 Task: Create a due date automation trigger when advanced on, on the wednesday before a card is due add content with a name not containing resume at 11:00 AM.
Action: Mouse moved to (849, 268)
Screenshot: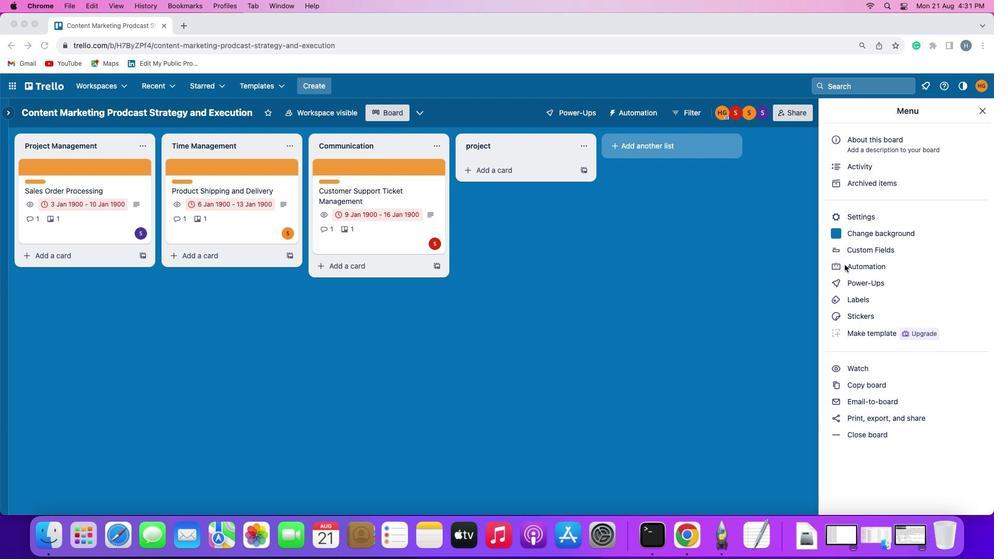 
Action: Mouse pressed left at (849, 268)
Screenshot: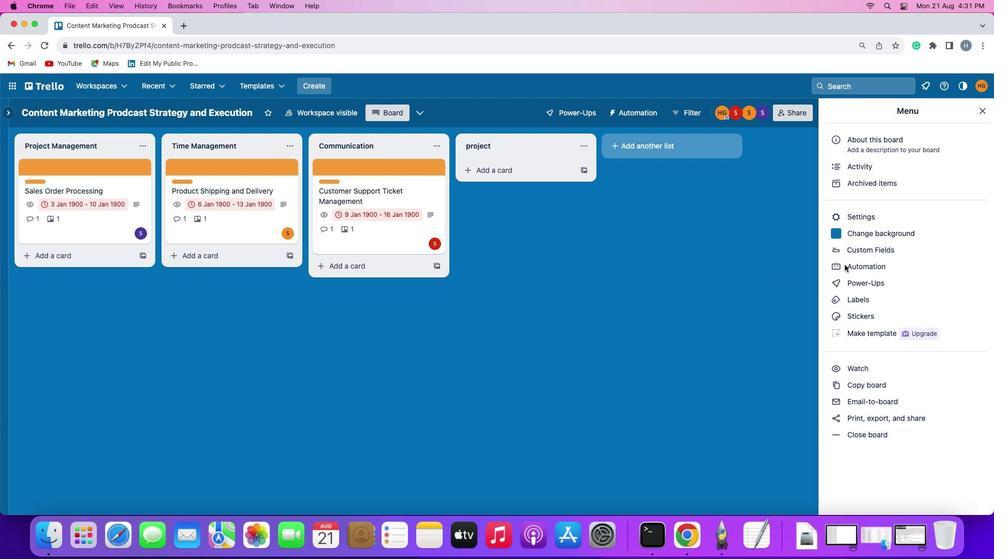 
Action: Mouse pressed left at (849, 268)
Screenshot: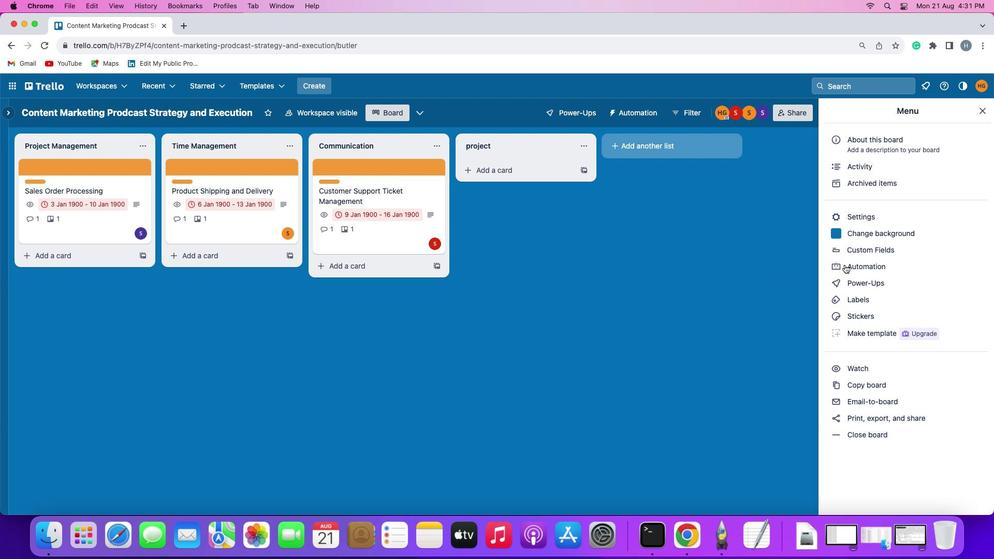 
Action: Mouse moved to (83, 255)
Screenshot: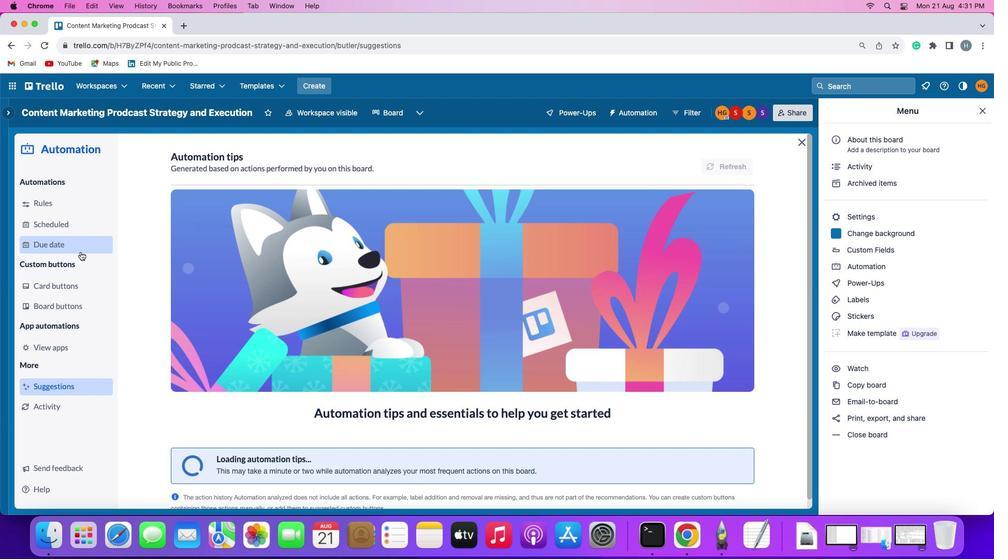 
Action: Mouse pressed left at (83, 255)
Screenshot: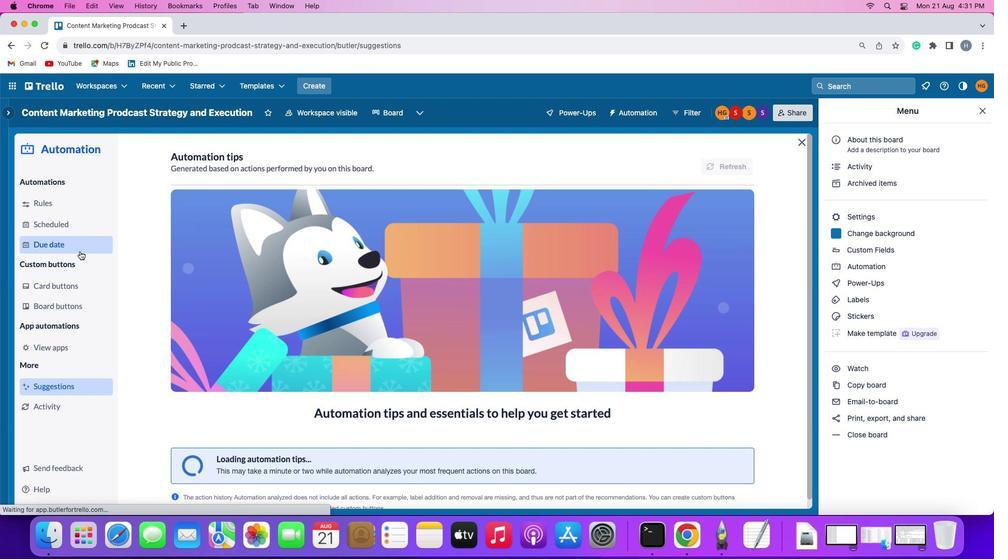 
Action: Mouse moved to (711, 165)
Screenshot: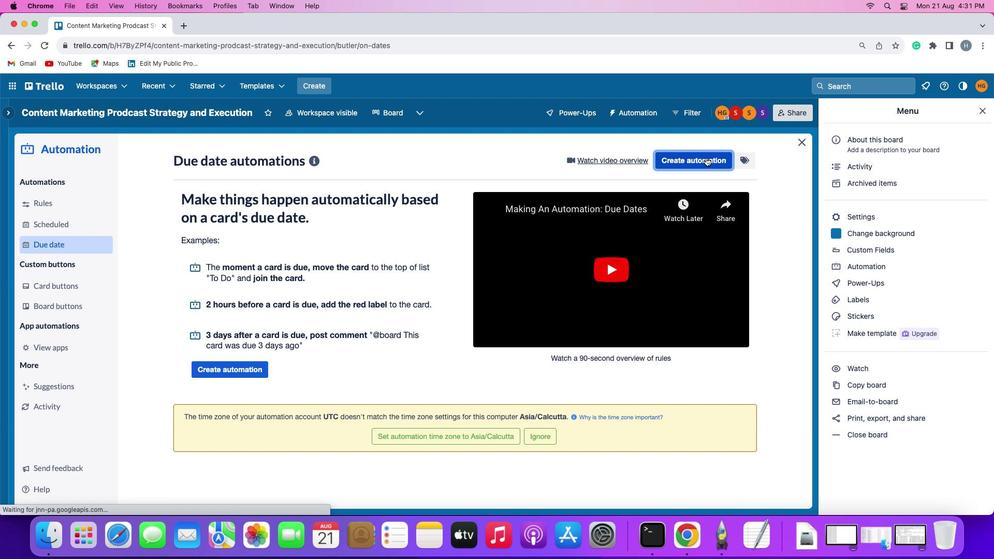 
Action: Mouse pressed left at (711, 165)
Screenshot: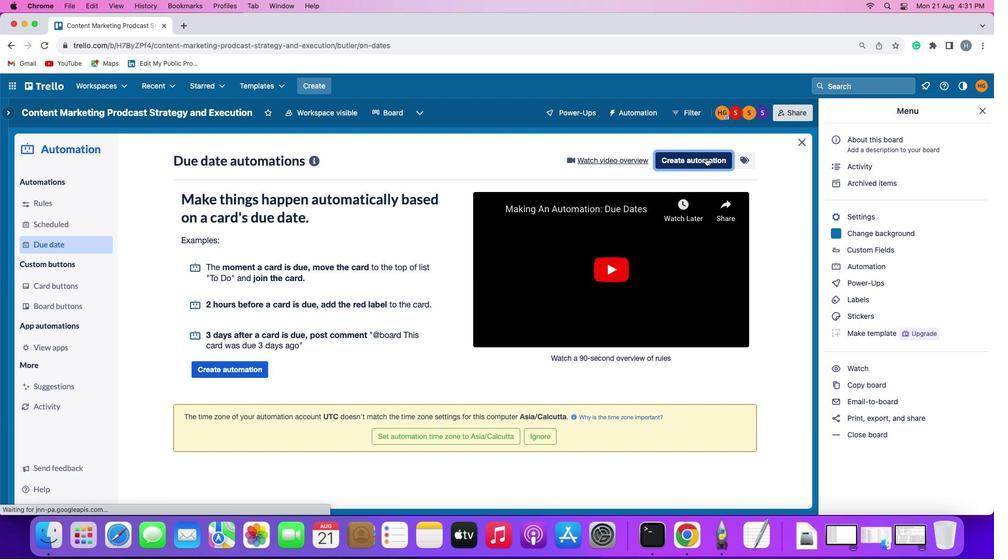 
Action: Mouse moved to (220, 264)
Screenshot: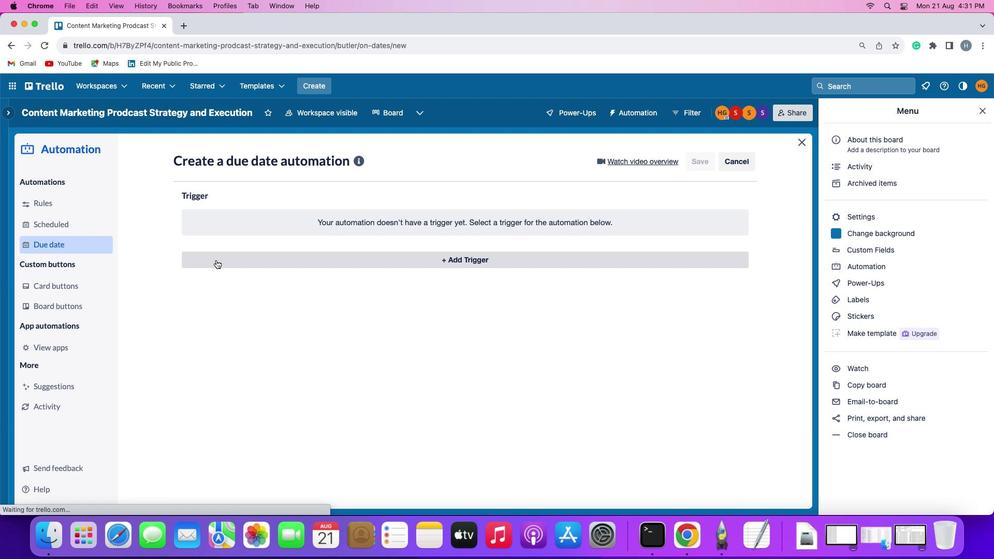 
Action: Mouse pressed left at (220, 264)
Screenshot: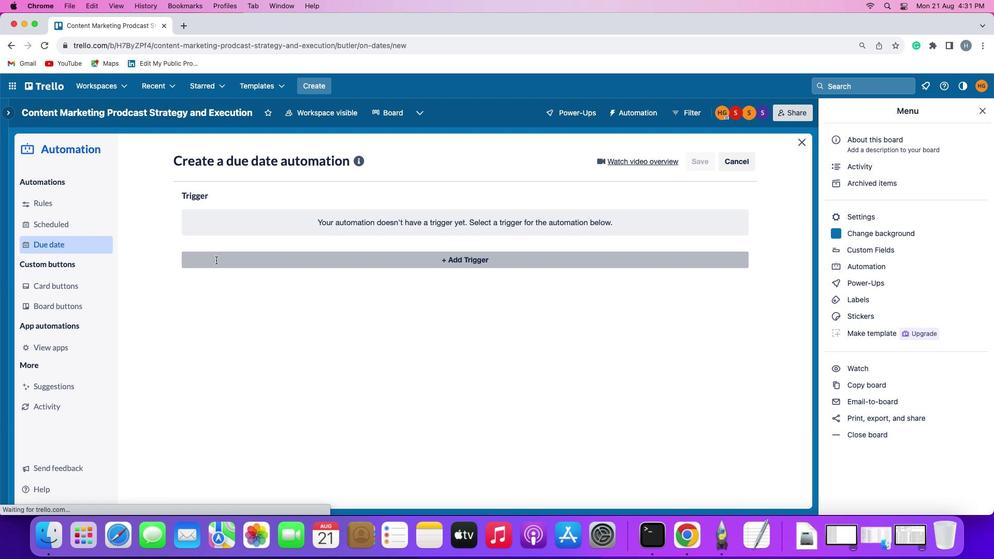 
Action: Mouse moved to (243, 447)
Screenshot: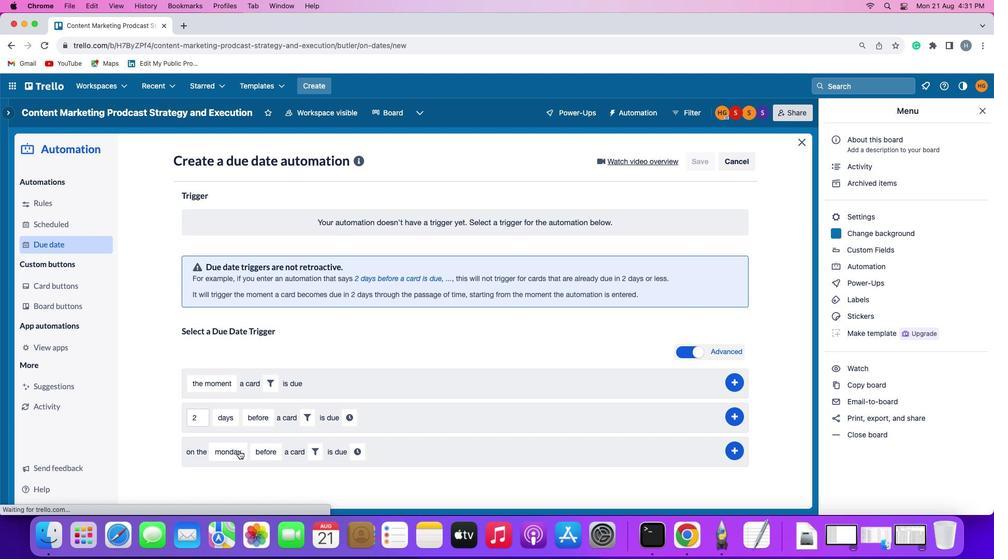 
Action: Mouse pressed left at (243, 447)
Screenshot: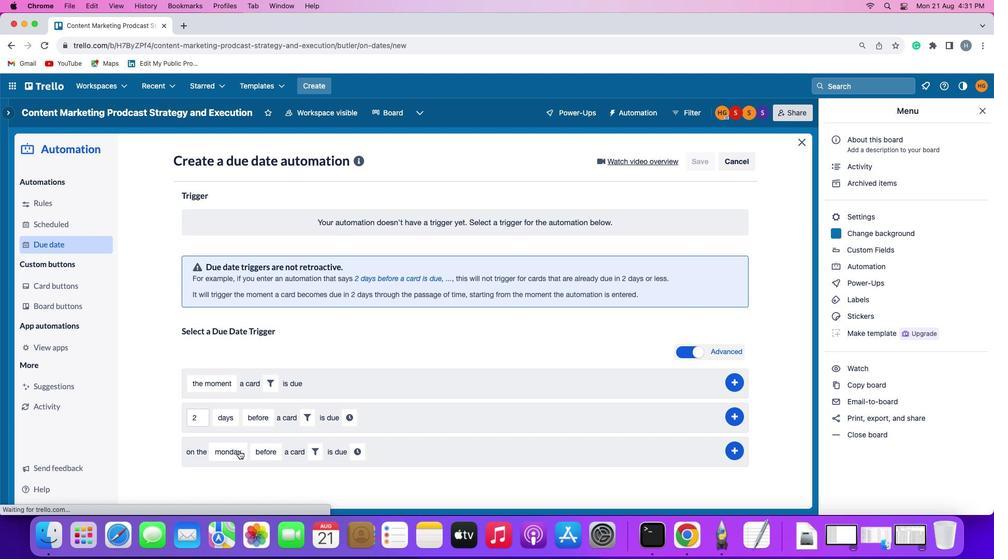 
Action: Mouse moved to (257, 348)
Screenshot: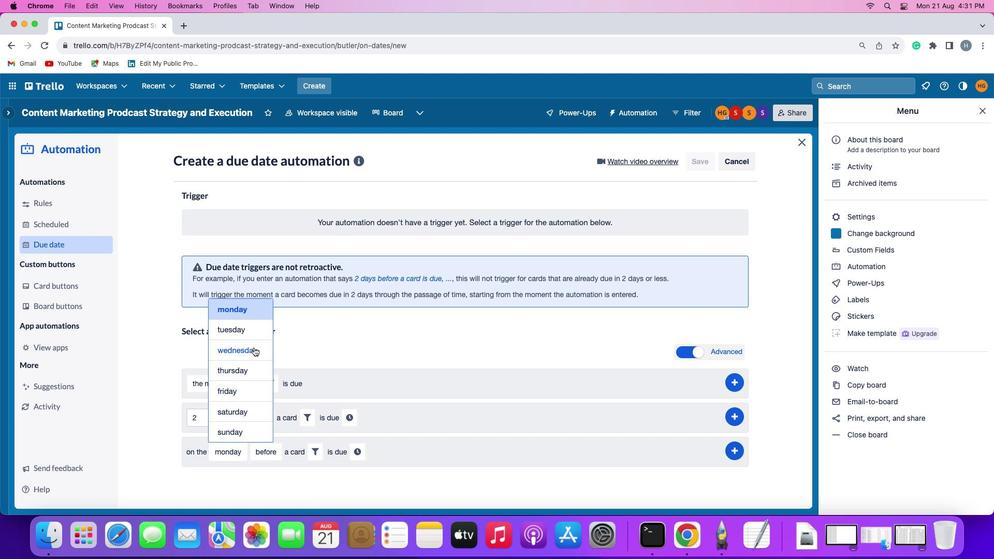 
Action: Mouse pressed left at (257, 348)
Screenshot: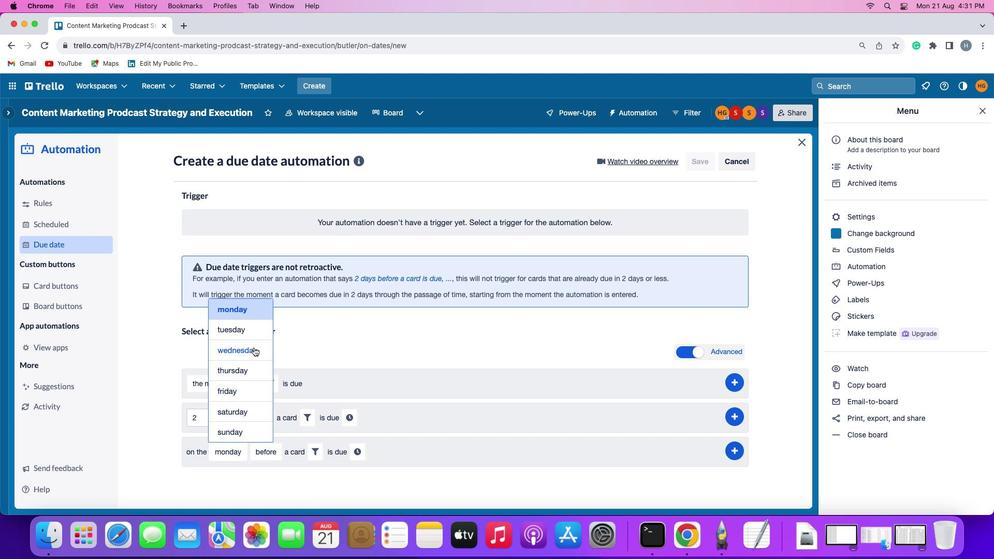 
Action: Mouse moved to (324, 445)
Screenshot: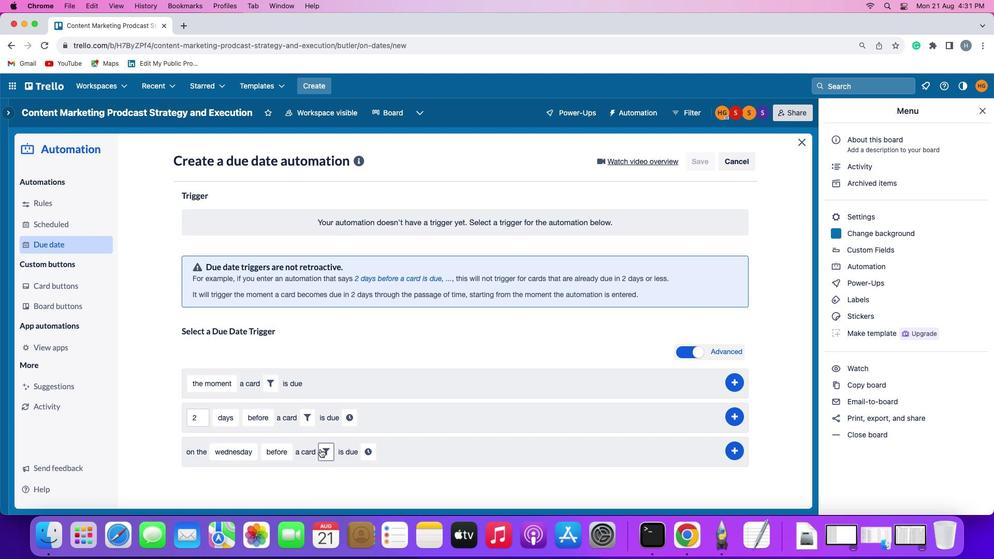 
Action: Mouse pressed left at (324, 445)
Screenshot: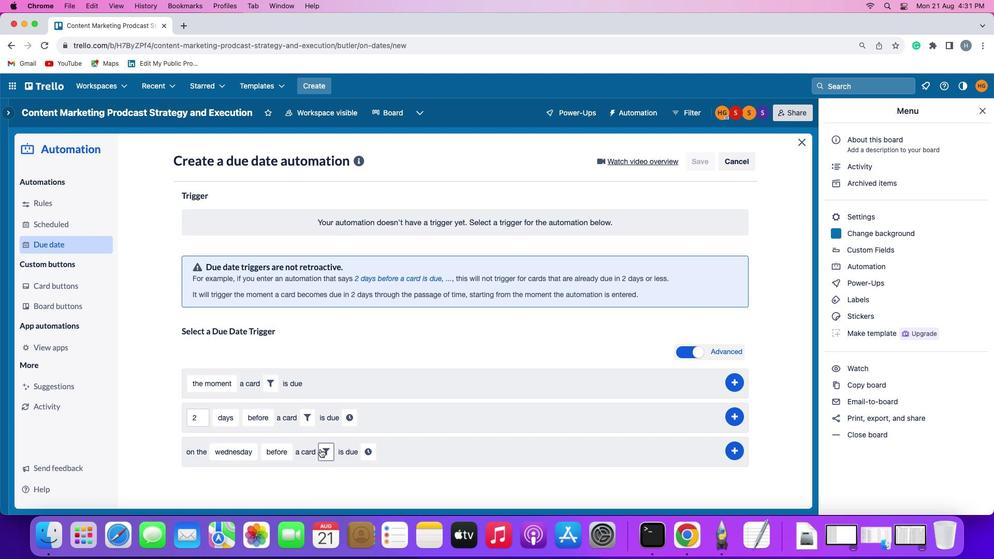 
Action: Mouse moved to (457, 475)
Screenshot: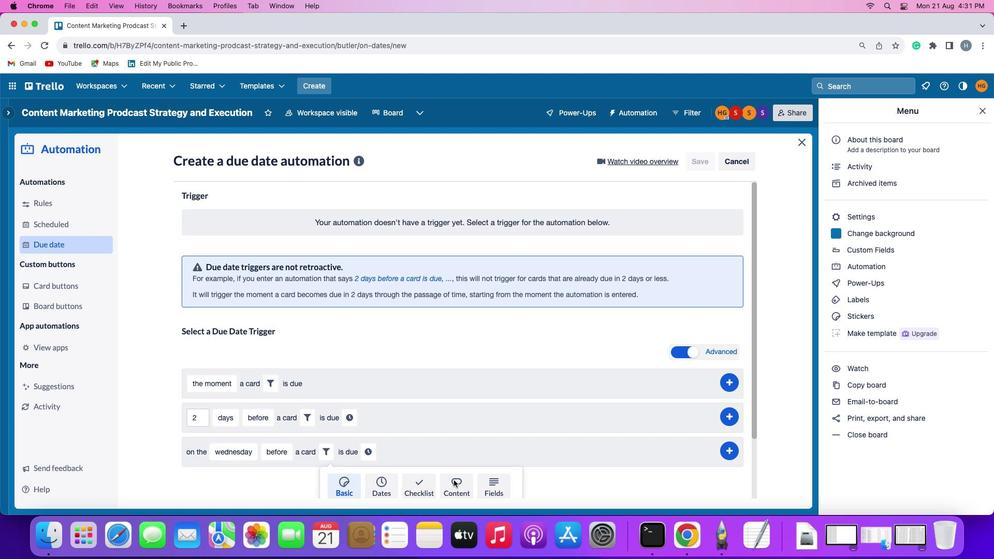 
Action: Mouse pressed left at (457, 475)
Screenshot: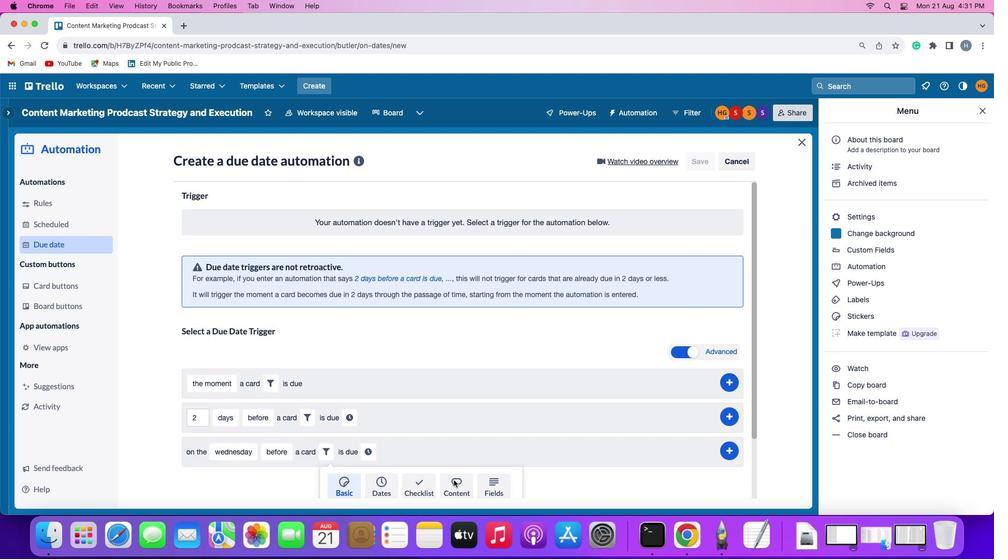 
Action: Mouse moved to (277, 482)
Screenshot: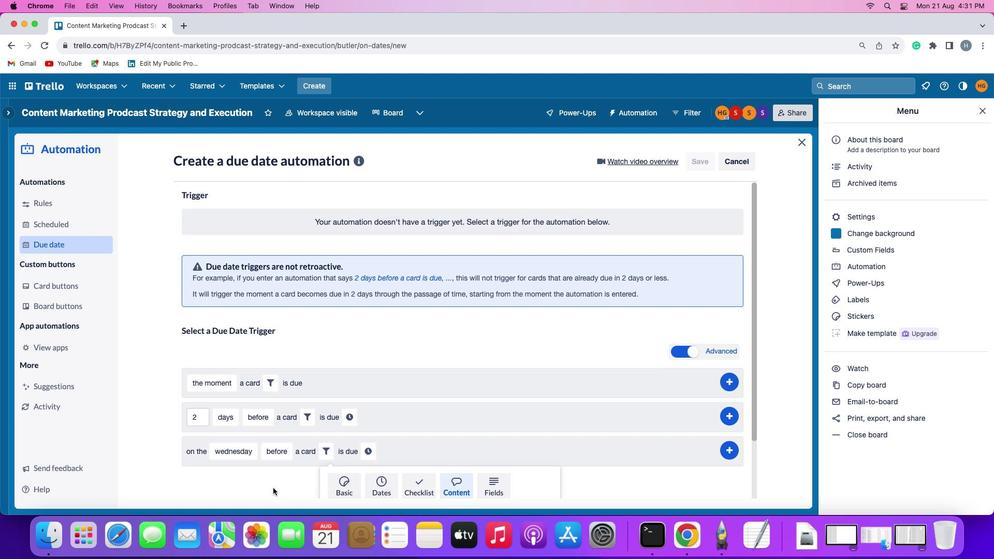 
Action: Mouse scrolled (277, 482) with delta (3, 13)
Screenshot: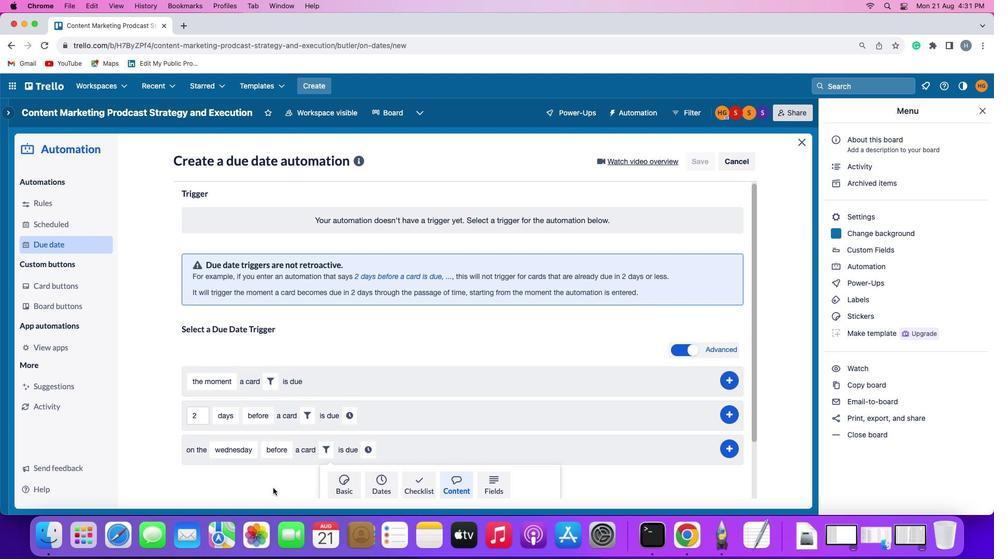 
Action: Mouse scrolled (277, 482) with delta (3, 13)
Screenshot: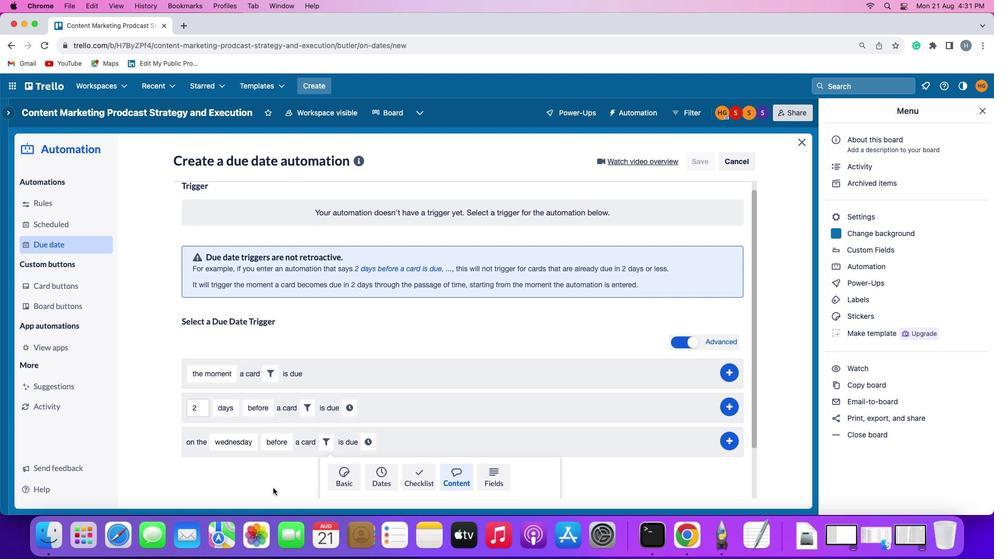 
Action: Mouse scrolled (277, 482) with delta (3, 12)
Screenshot: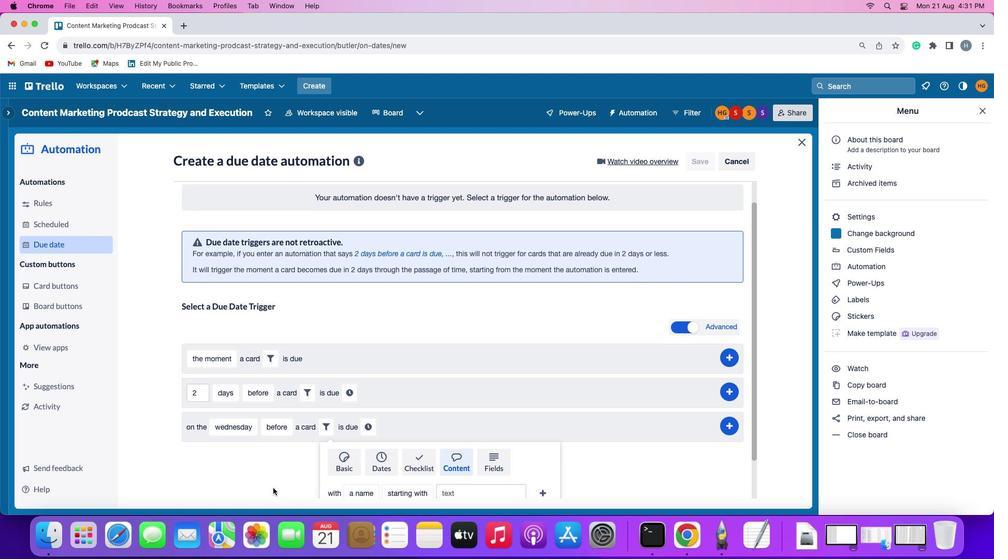 
Action: Mouse moved to (268, 484)
Screenshot: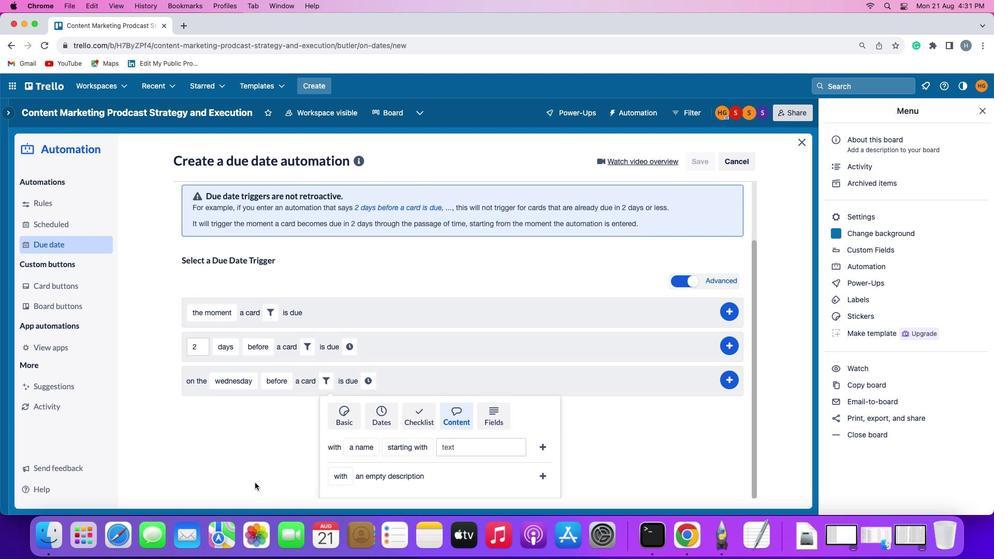 
Action: Mouse scrolled (268, 484) with delta (3, 13)
Screenshot: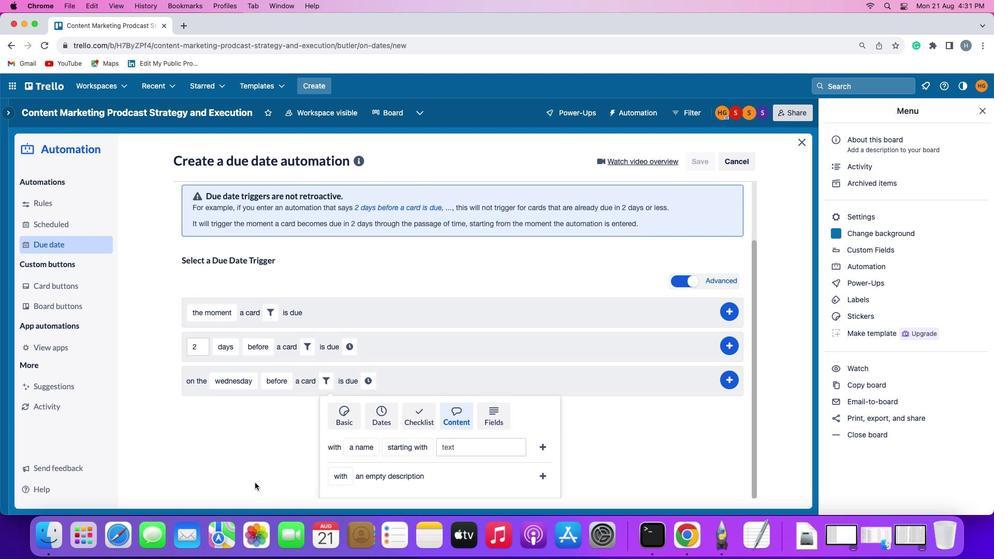 
Action: Mouse moved to (261, 480)
Screenshot: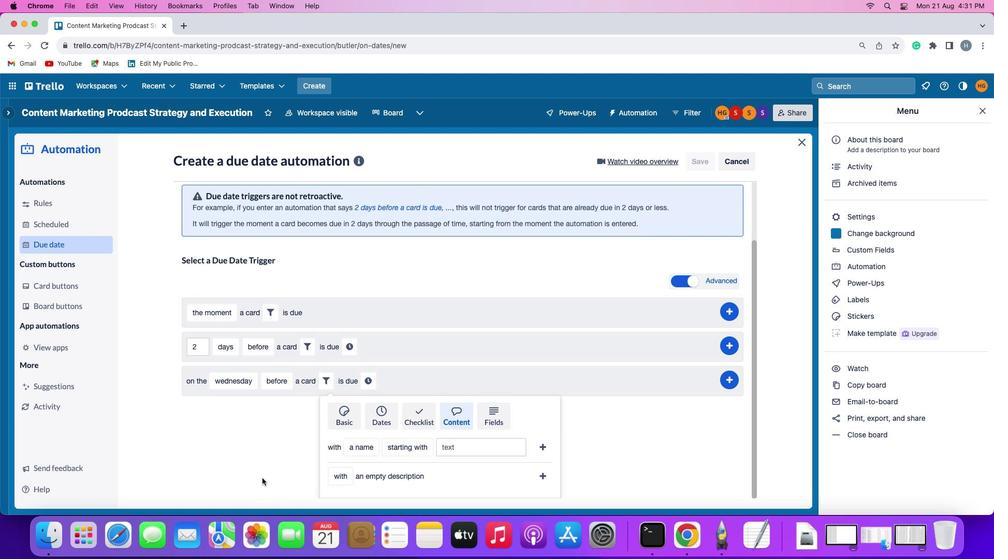
Action: Mouse scrolled (261, 480) with delta (3, 13)
Screenshot: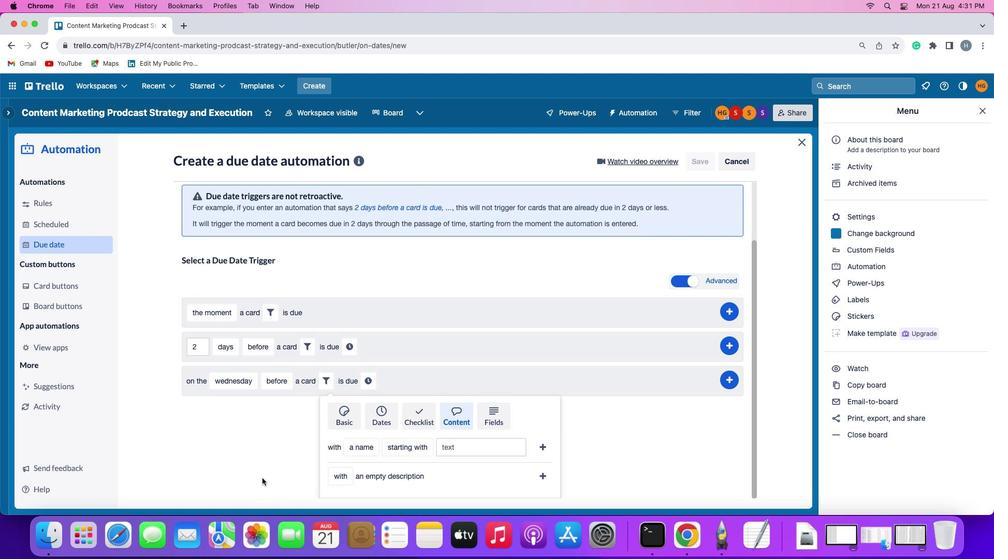 
Action: Mouse moved to (365, 442)
Screenshot: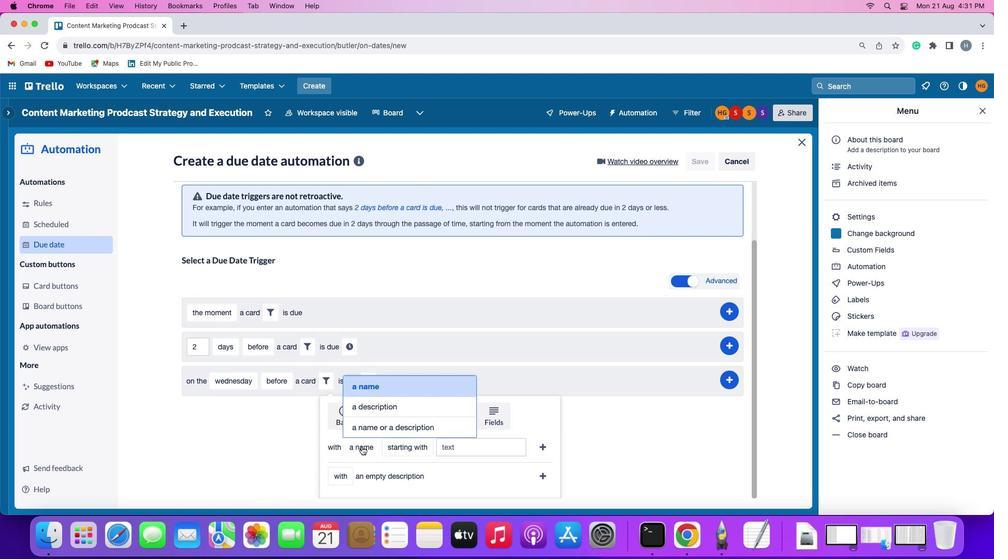 
Action: Mouse pressed left at (365, 442)
Screenshot: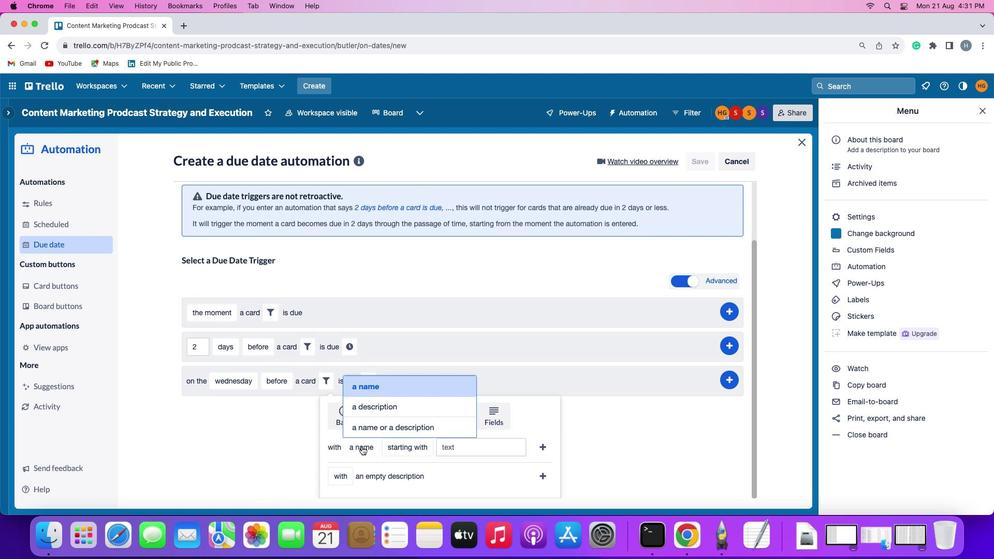 
Action: Mouse moved to (401, 388)
Screenshot: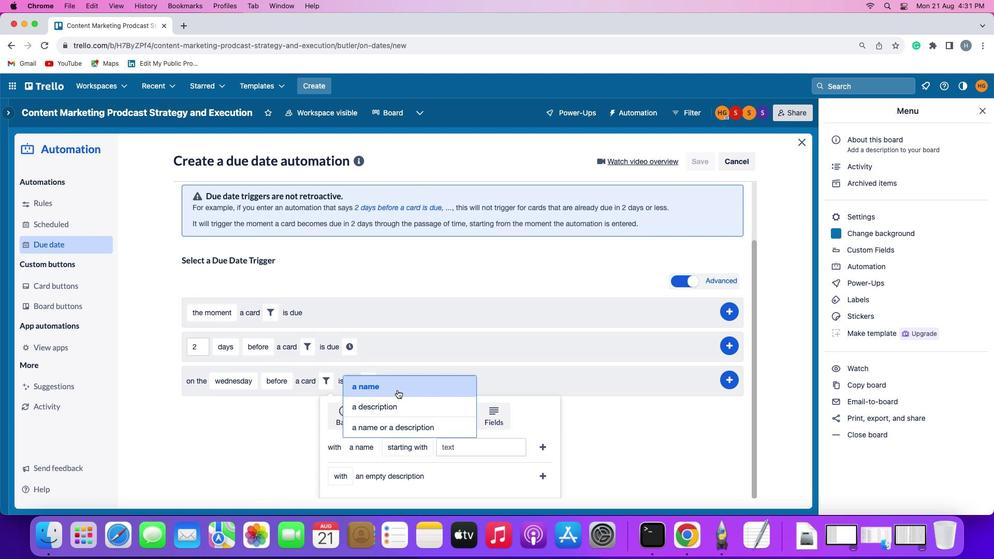 
Action: Mouse pressed left at (401, 388)
Screenshot: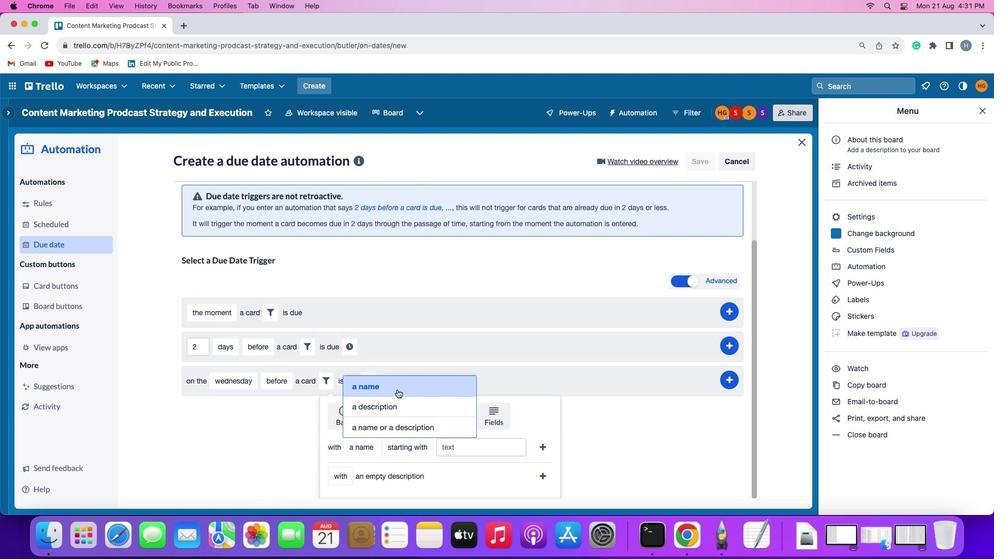 
Action: Mouse moved to (402, 446)
Screenshot: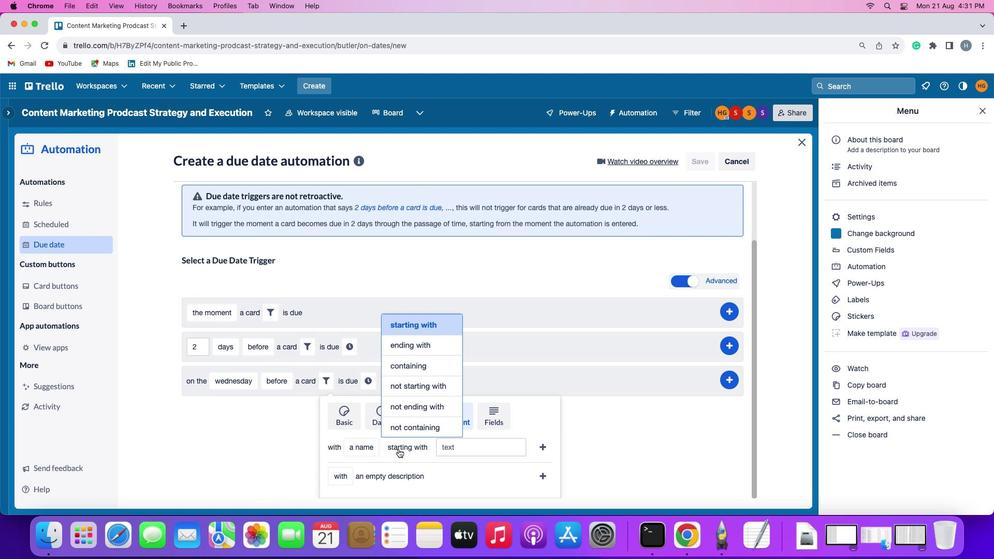 
Action: Mouse pressed left at (402, 446)
Screenshot: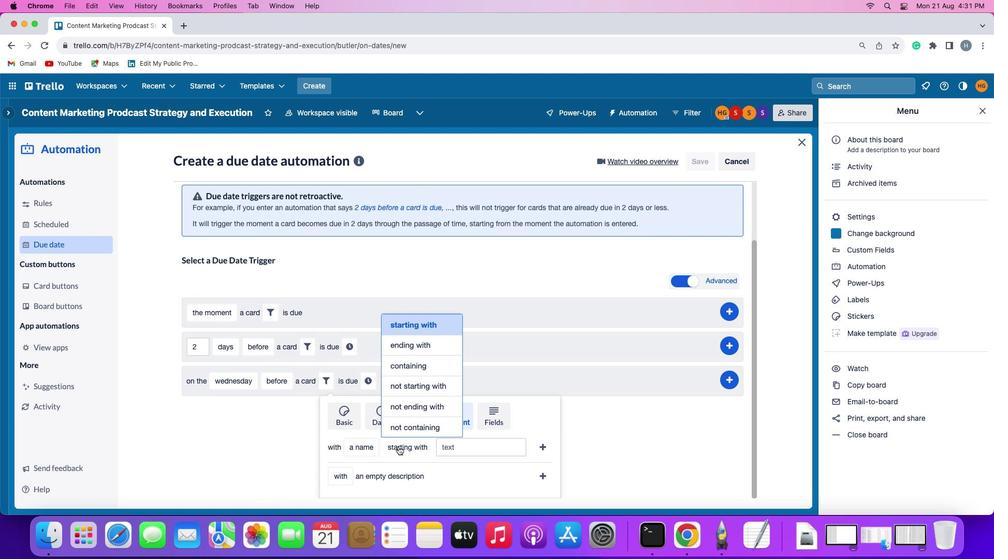 
Action: Mouse moved to (410, 426)
Screenshot: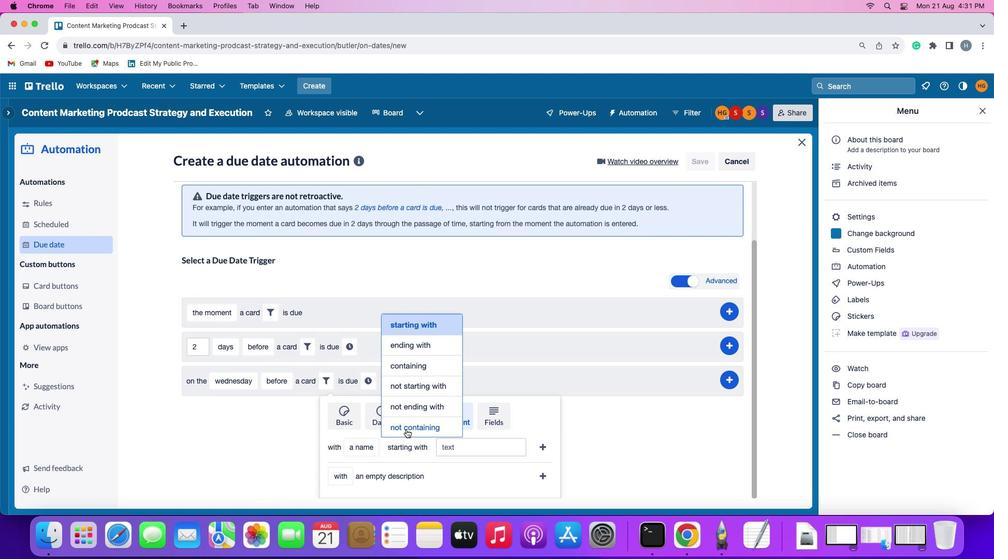 
Action: Mouse pressed left at (410, 426)
Screenshot: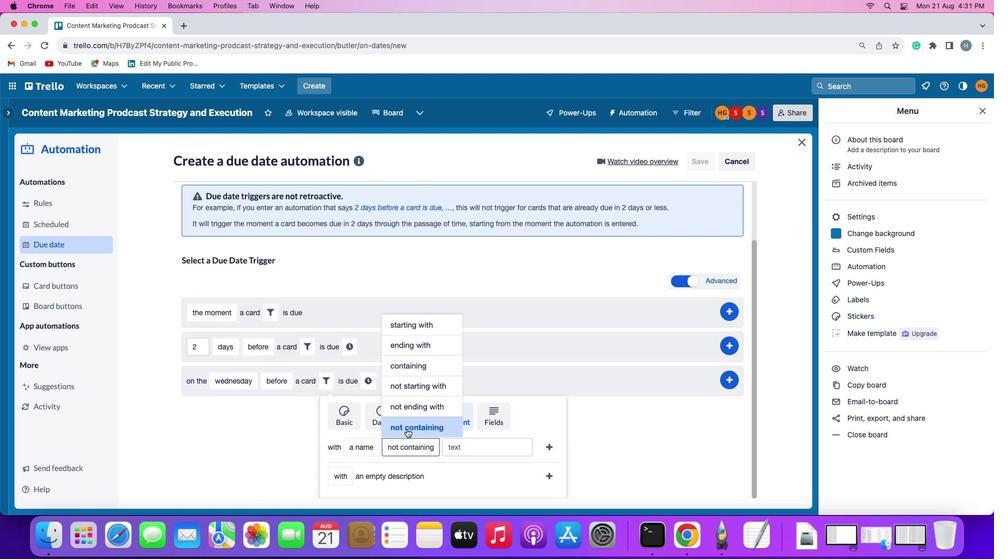 
Action: Mouse moved to (483, 448)
Screenshot: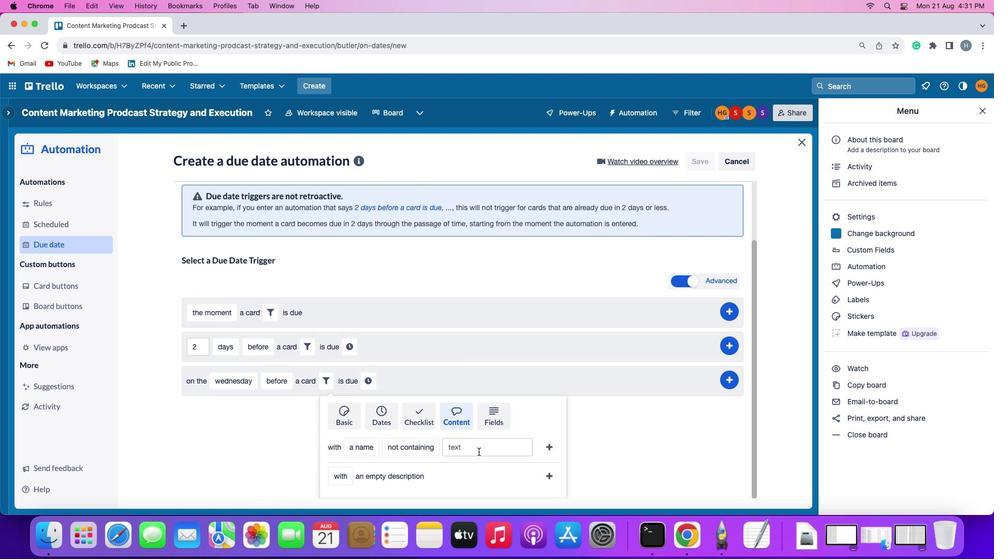 
Action: Mouse pressed left at (483, 448)
Screenshot: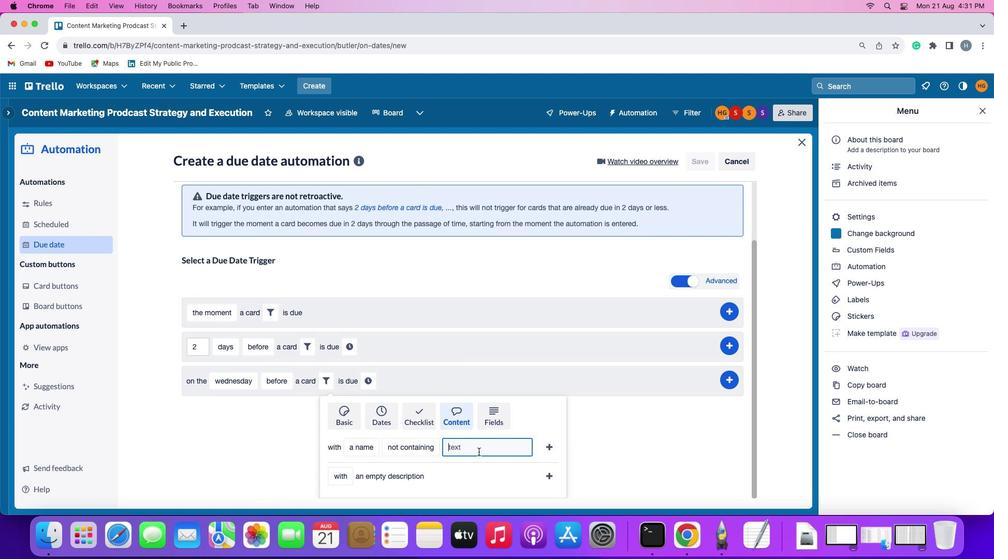 
Action: Mouse moved to (482, 446)
Screenshot: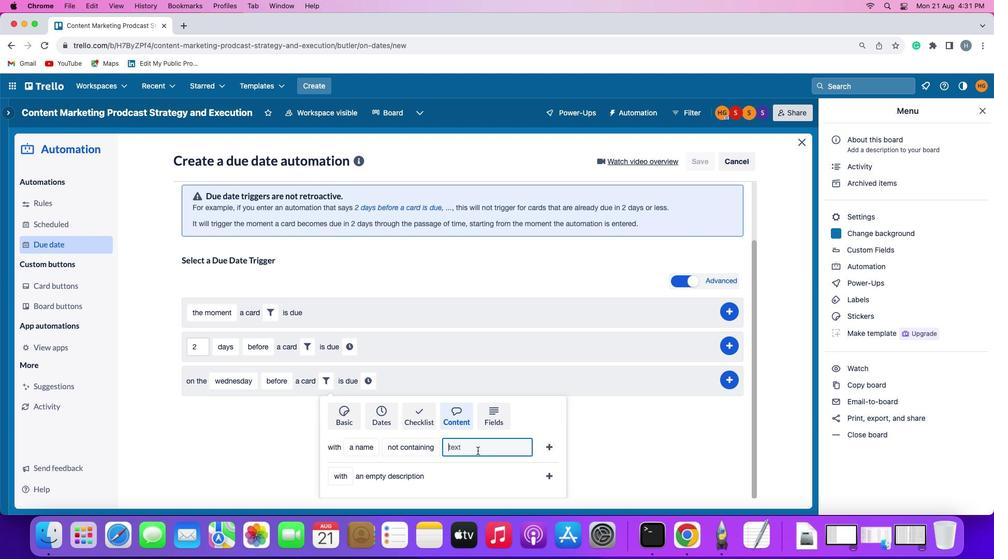 
Action: Key pressed 'r'
Screenshot: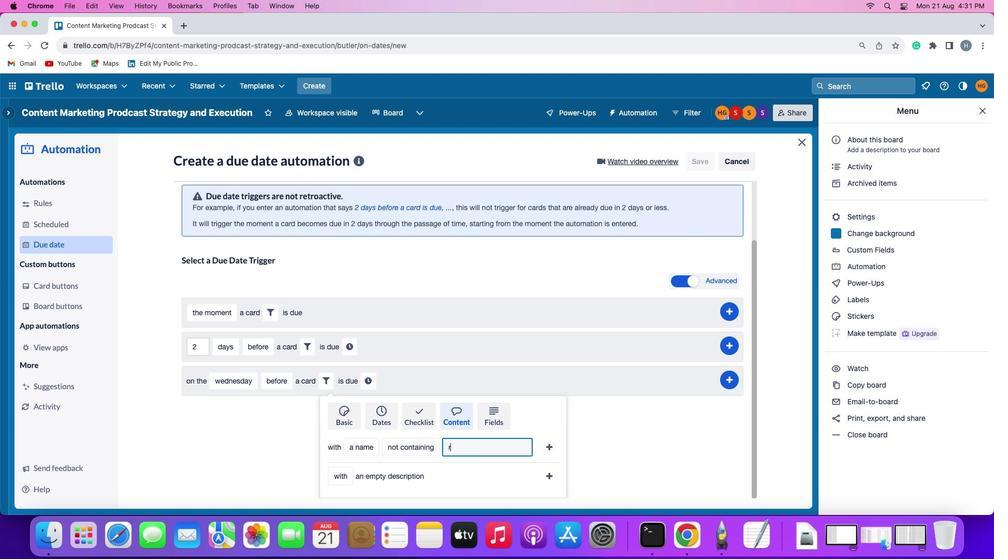 
Action: Mouse moved to (482, 446)
Screenshot: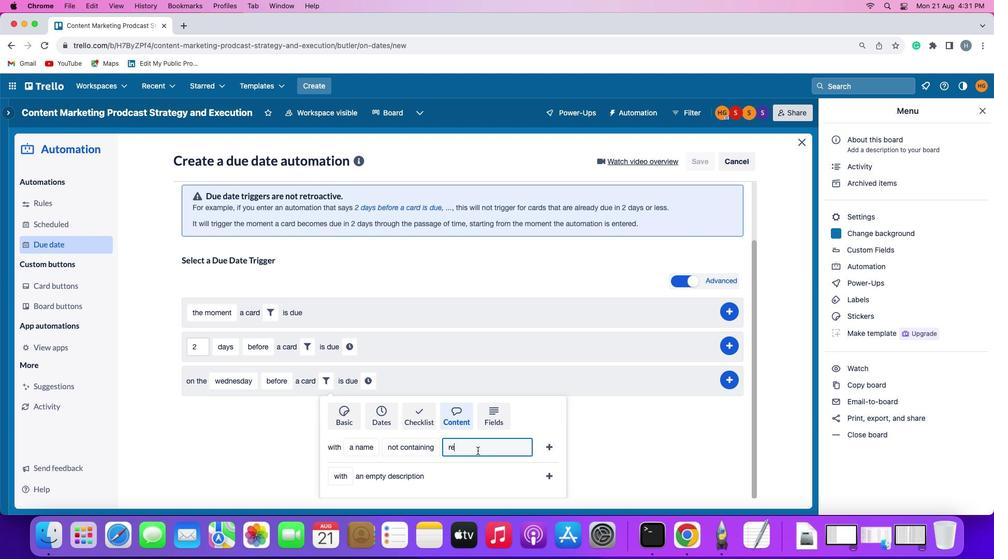 
Action: Key pressed 'e'
Screenshot: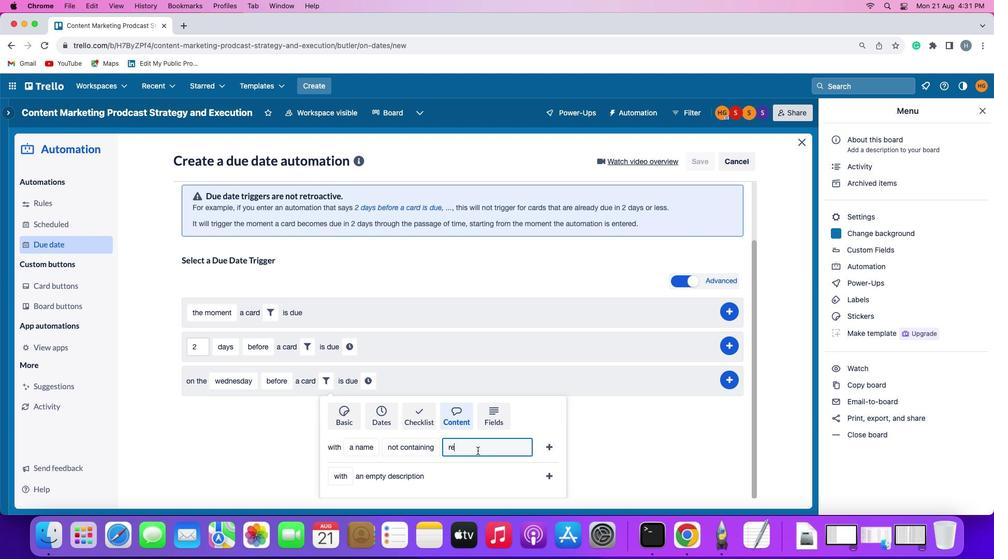 
Action: Mouse moved to (481, 446)
Screenshot: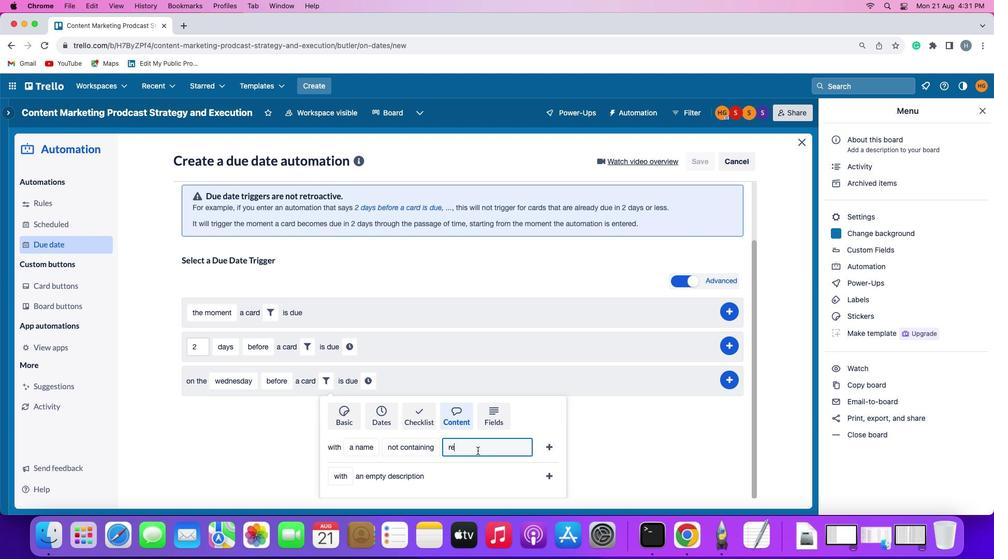 
Action: Key pressed 's'
Screenshot: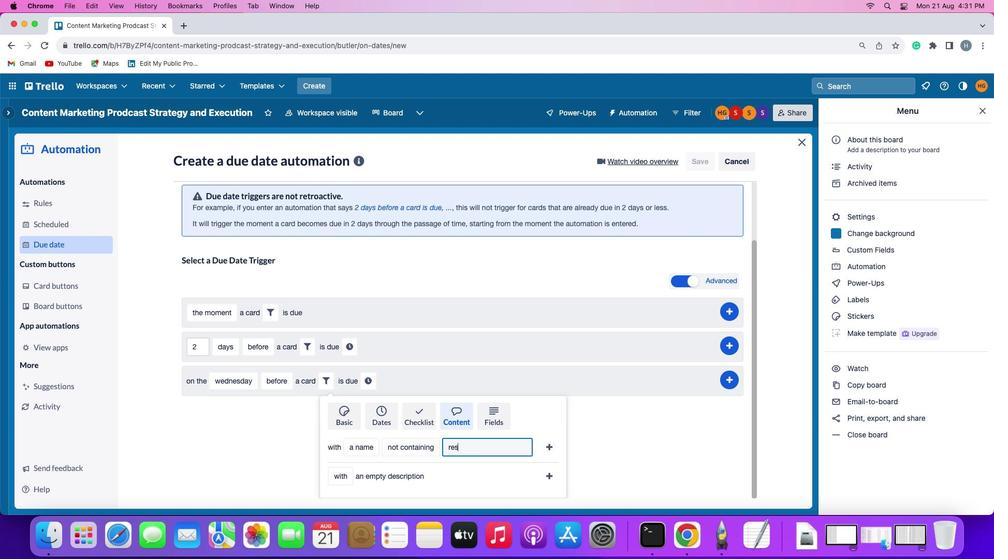 
Action: Mouse moved to (481, 446)
Screenshot: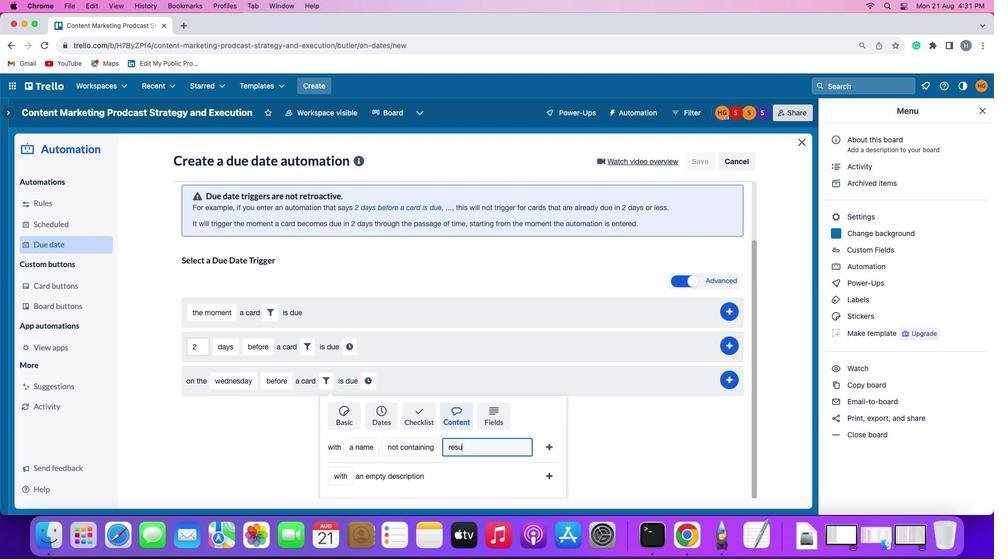 
Action: Key pressed 'u''m''e'
Screenshot: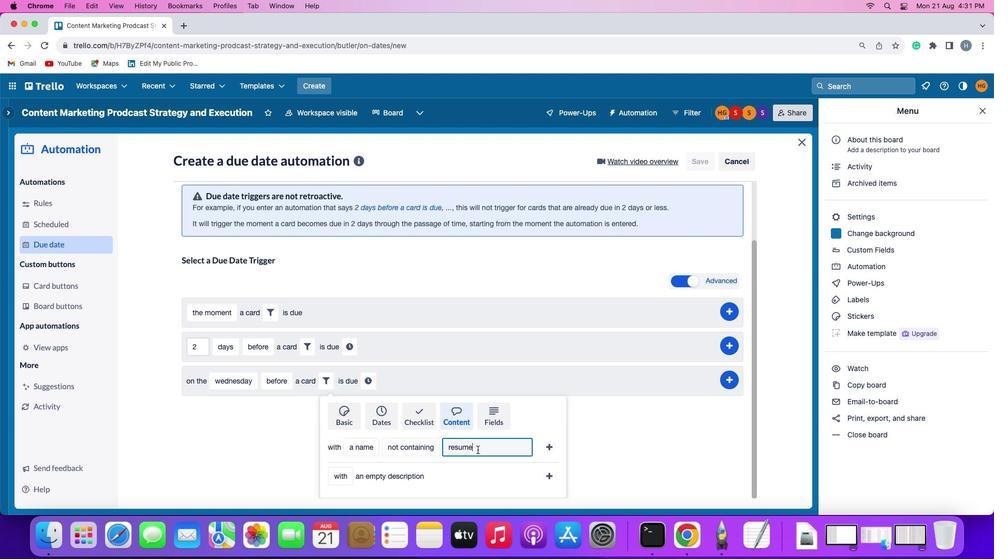 
Action: Mouse moved to (549, 438)
Screenshot: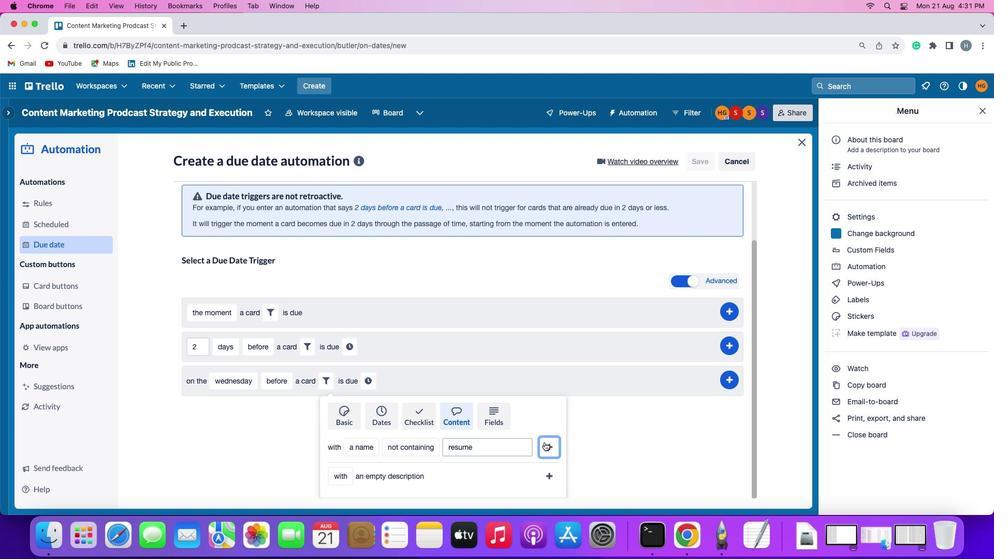 
Action: Mouse pressed left at (549, 438)
Screenshot: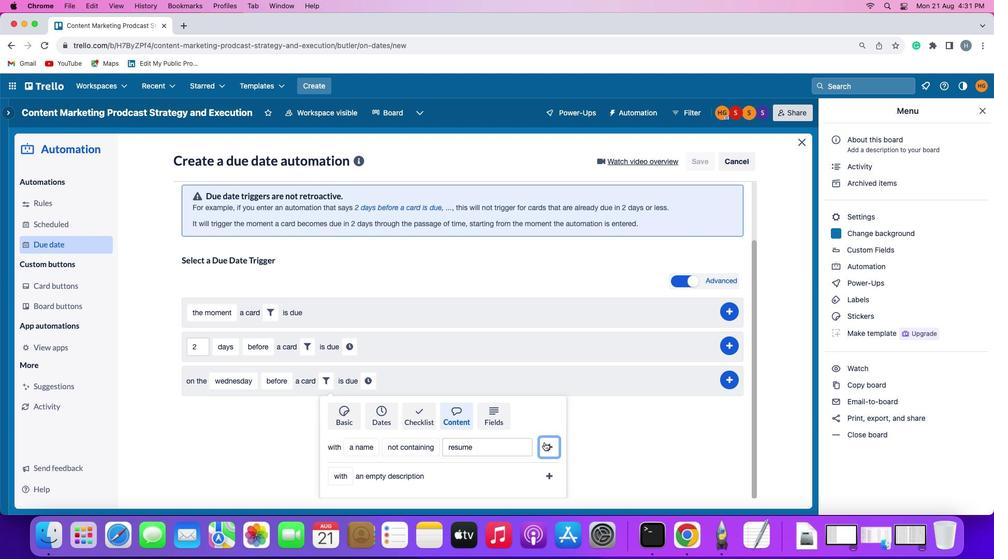 
Action: Mouse moved to (513, 448)
Screenshot: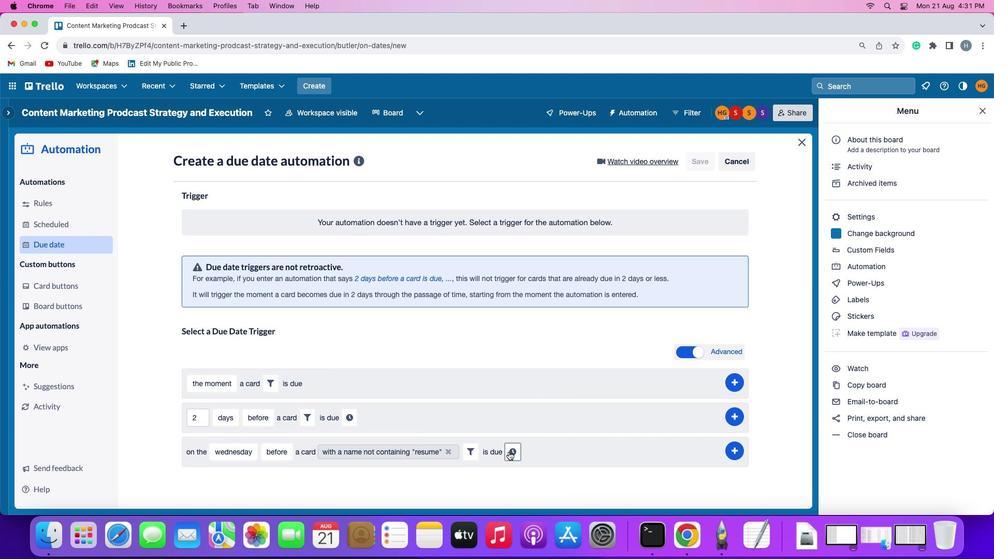 
Action: Mouse pressed left at (513, 448)
Screenshot: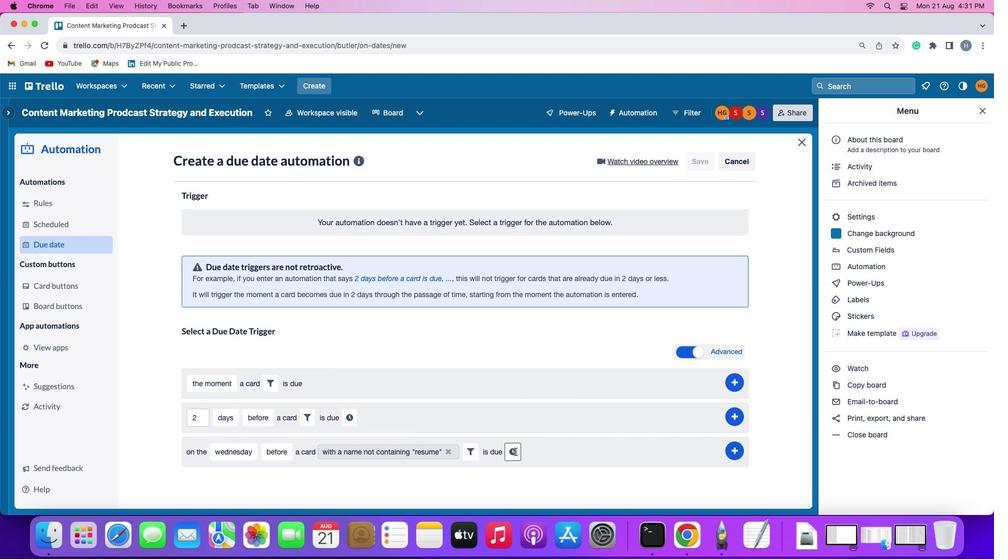 
Action: Mouse moved to (537, 450)
Screenshot: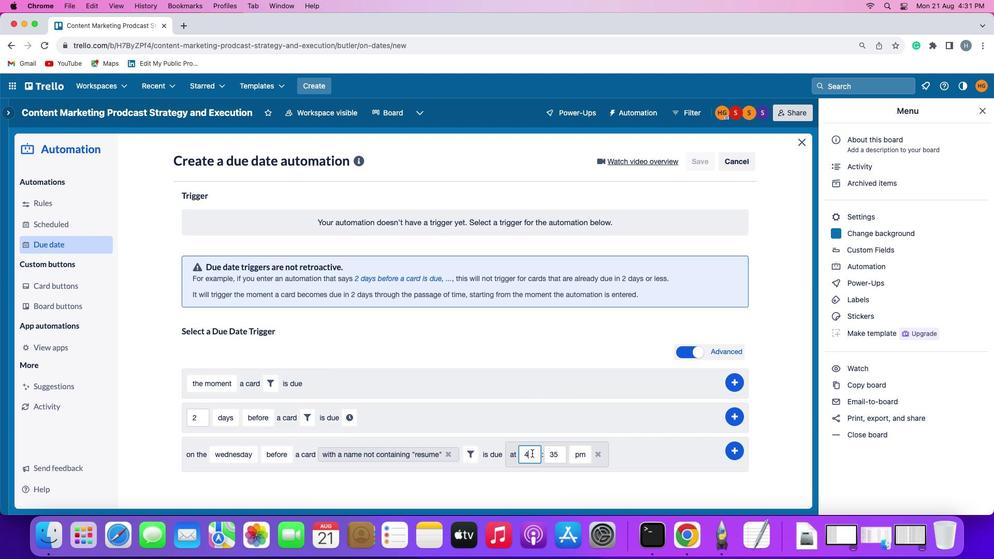 
Action: Mouse pressed left at (537, 450)
Screenshot: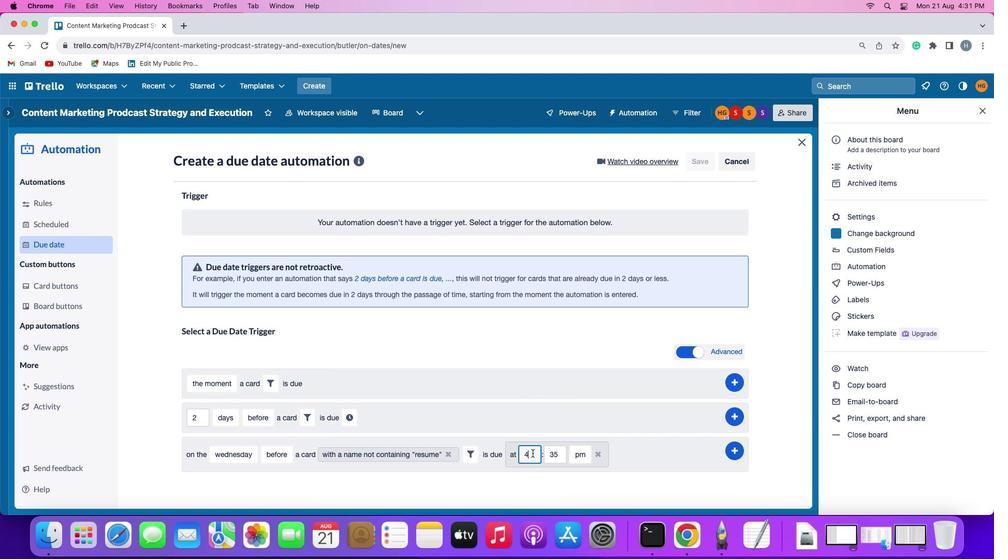 
Action: Mouse moved to (537, 452)
Screenshot: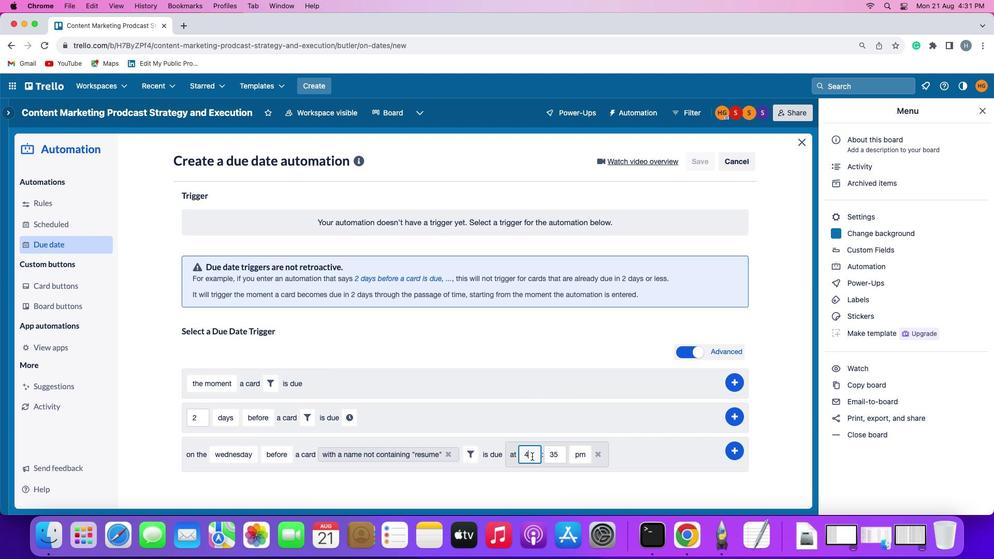 
Action: Key pressed Key.backspace'1''1'
Screenshot: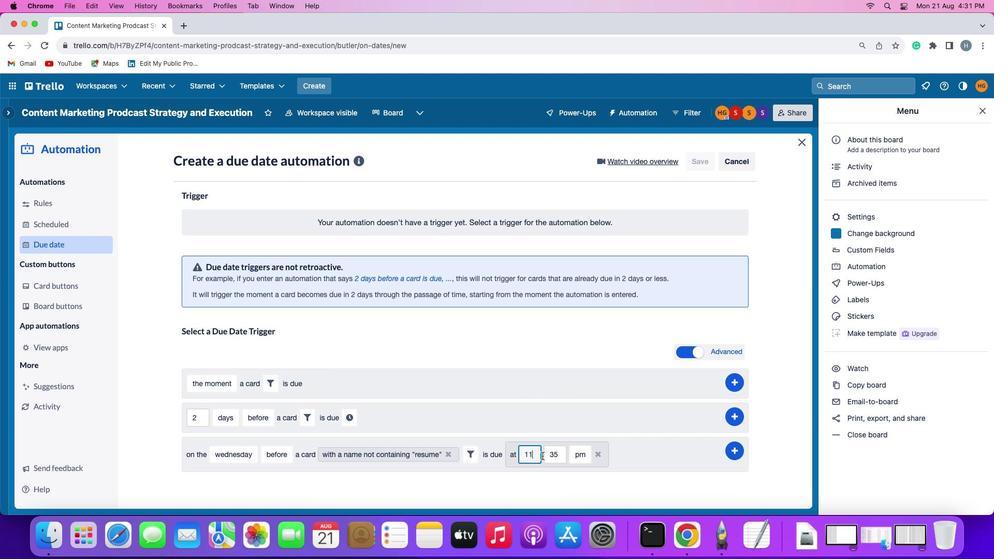 
Action: Mouse moved to (561, 451)
Screenshot: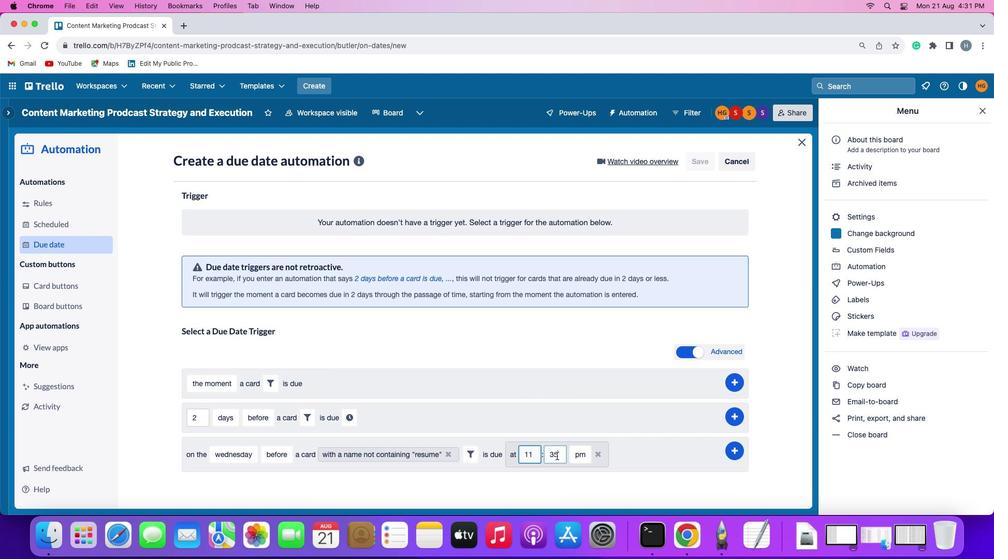 
Action: Mouse pressed left at (561, 451)
Screenshot: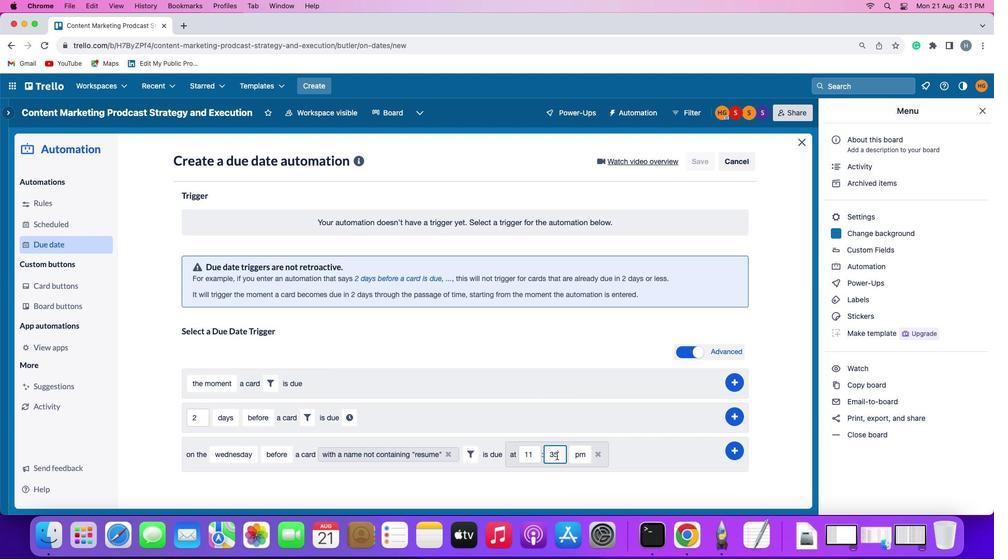 
Action: Key pressed Key.backspaceKey.backspace
Screenshot: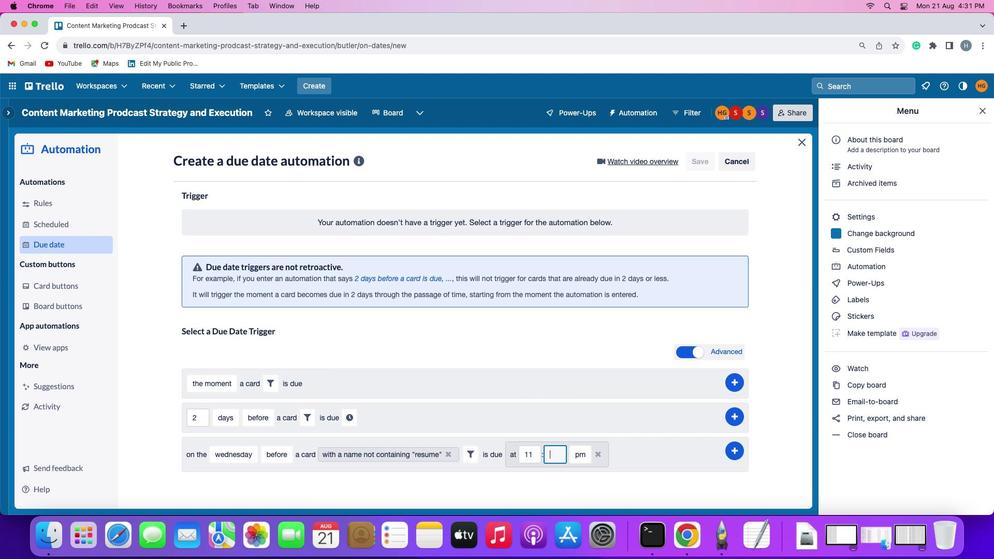 
Action: Mouse moved to (561, 451)
Screenshot: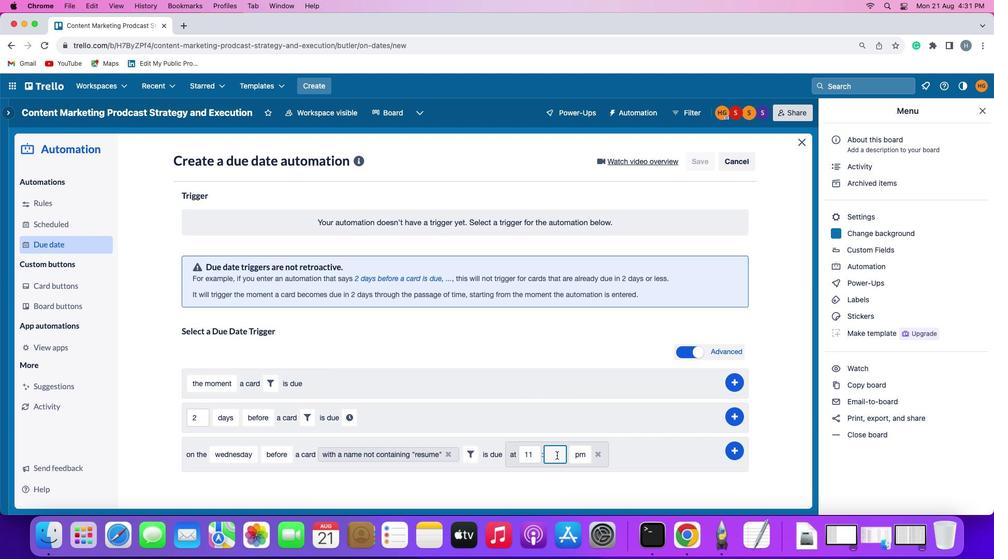 
Action: Key pressed '0''0'
Screenshot: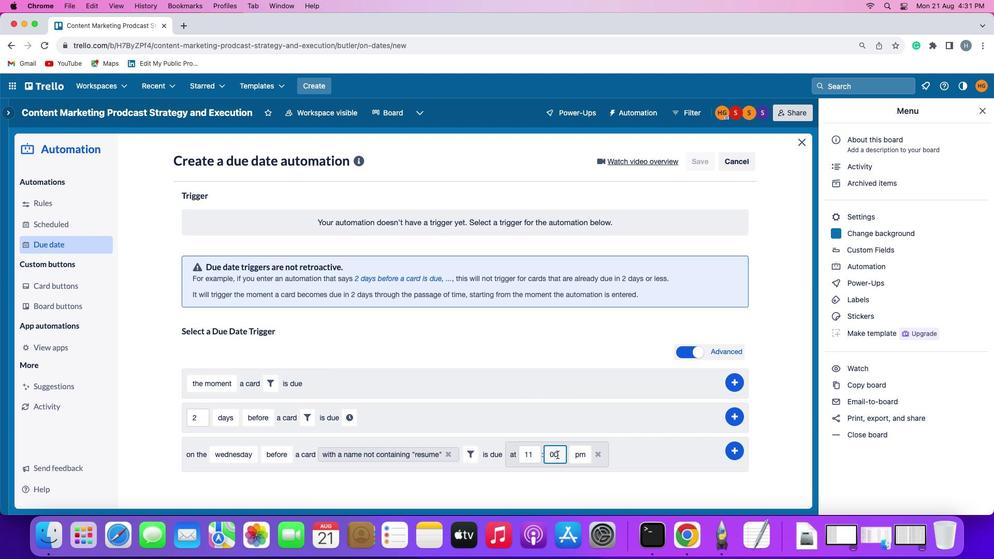 
Action: Mouse moved to (574, 450)
Screenshot: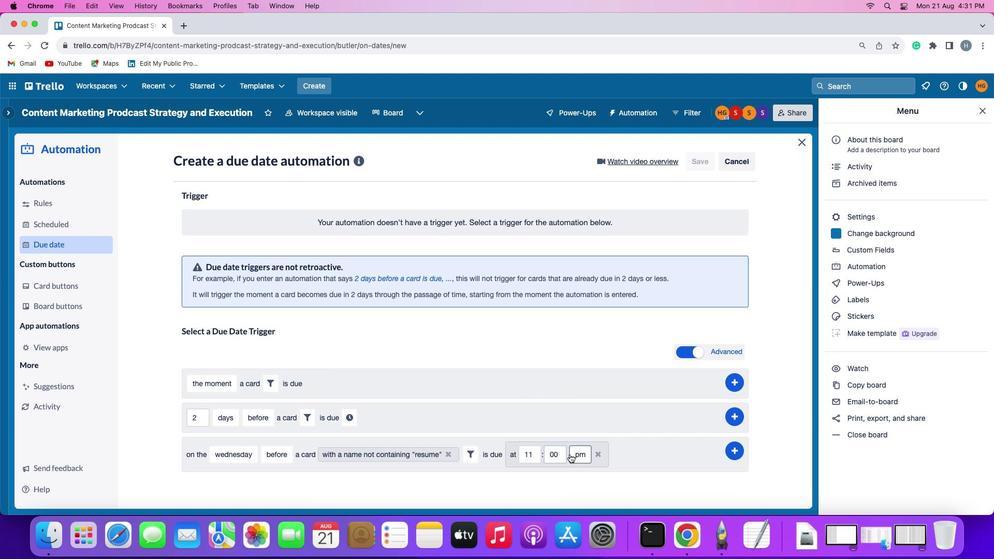 
Action: Mouse pressed left at (574, 450)
Screenshot: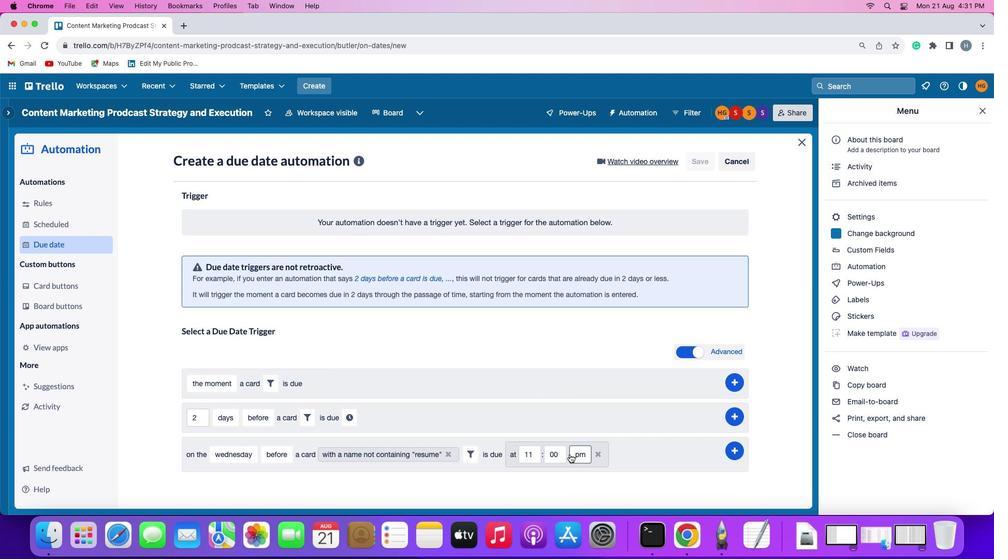 
Action: Mouse moved to (583, 463)
Screenshot: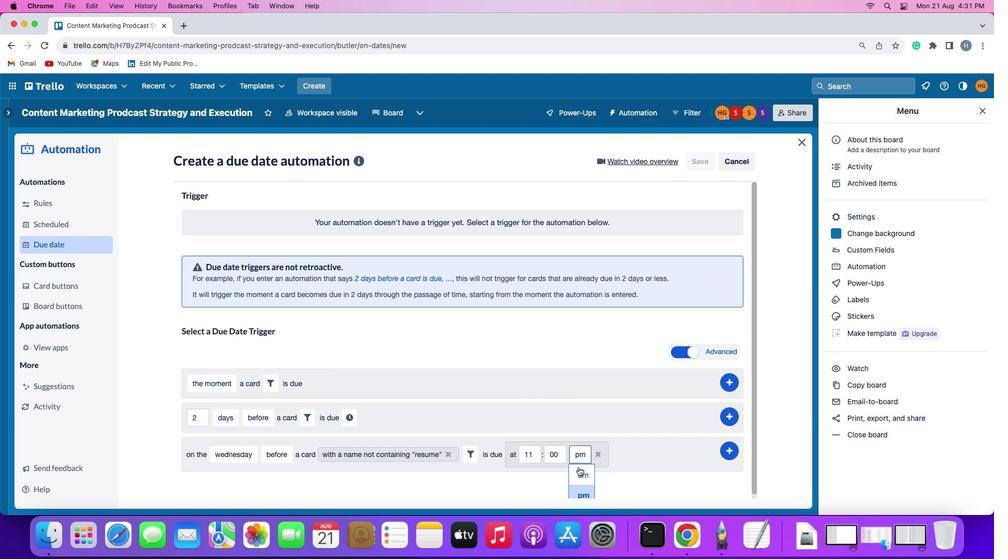 
Action: Mouse pressed left at (583, 463)
Screenshot: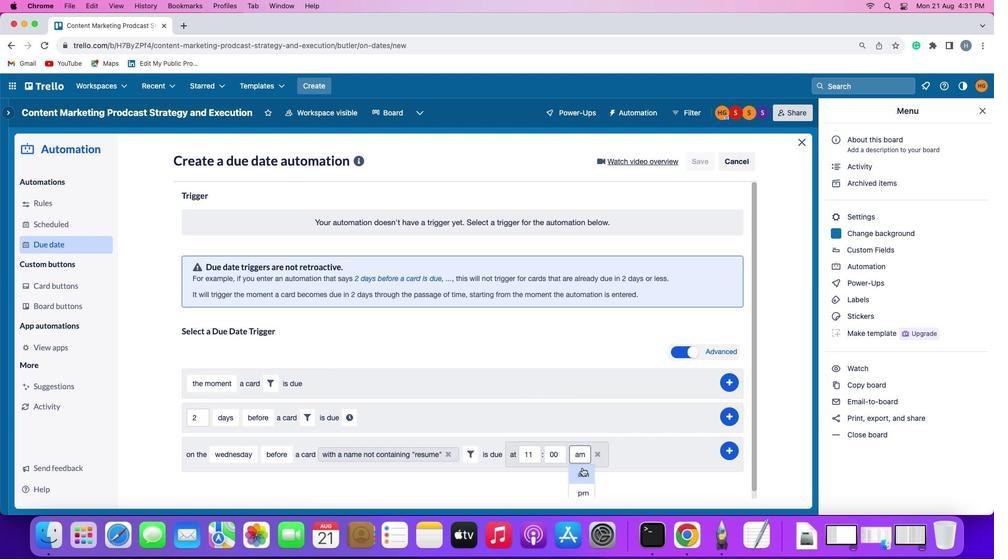 
Action: Mouse moved to (741, 444)
Screenshot: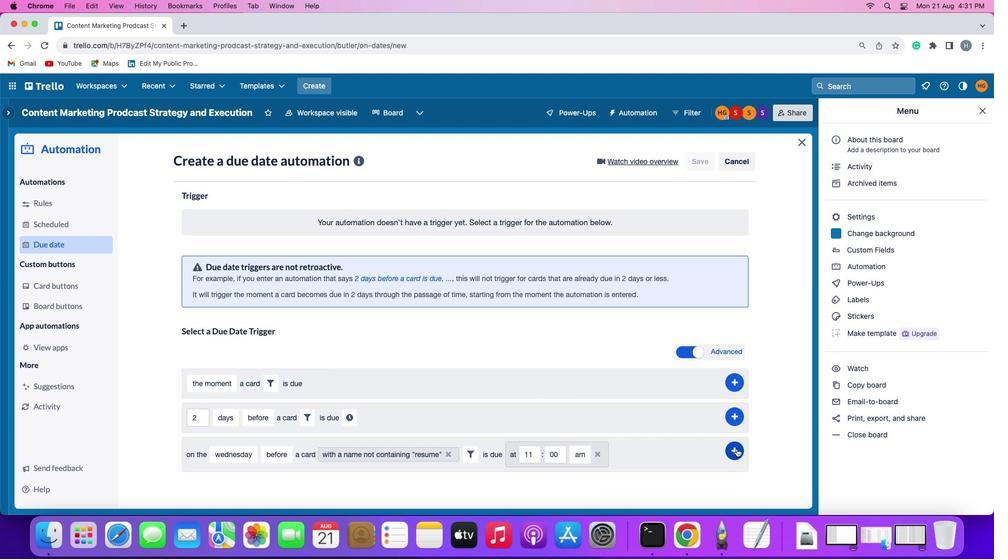 
Action: Mouse pressed left at (741, 444)
Screenshot: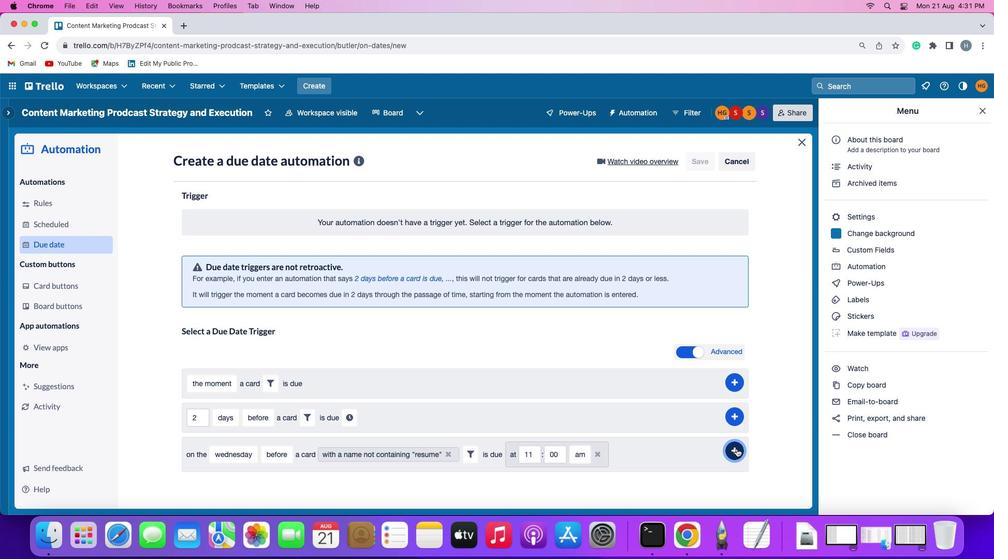 
Action: Mouse moved to (770, 367)
Screenshot: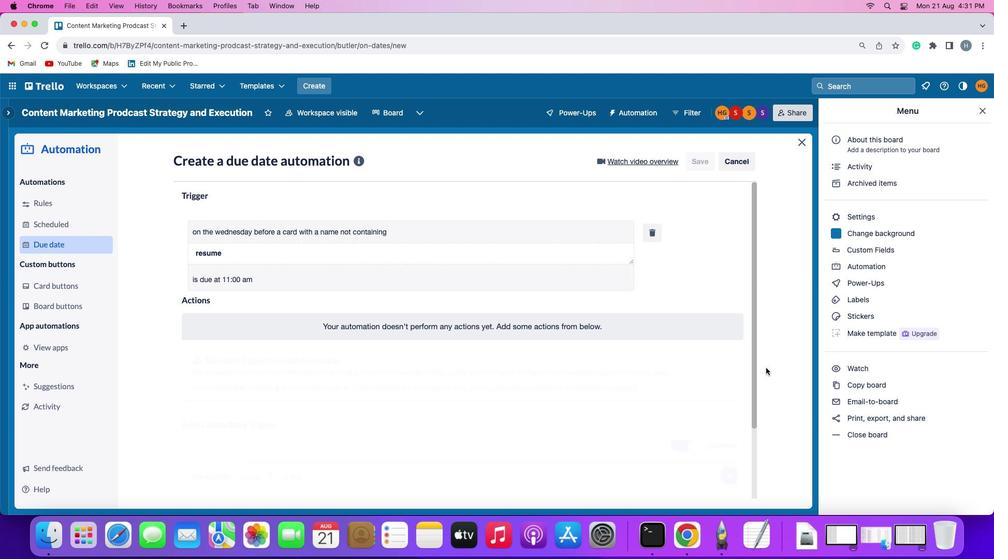 
